 Task: Provide the standings of the 2023 Victory Lane Racing Xfinity Series for the track "Portland Int'l Raceway".
Action: Mouse moved to (205, 436)
Screenshot: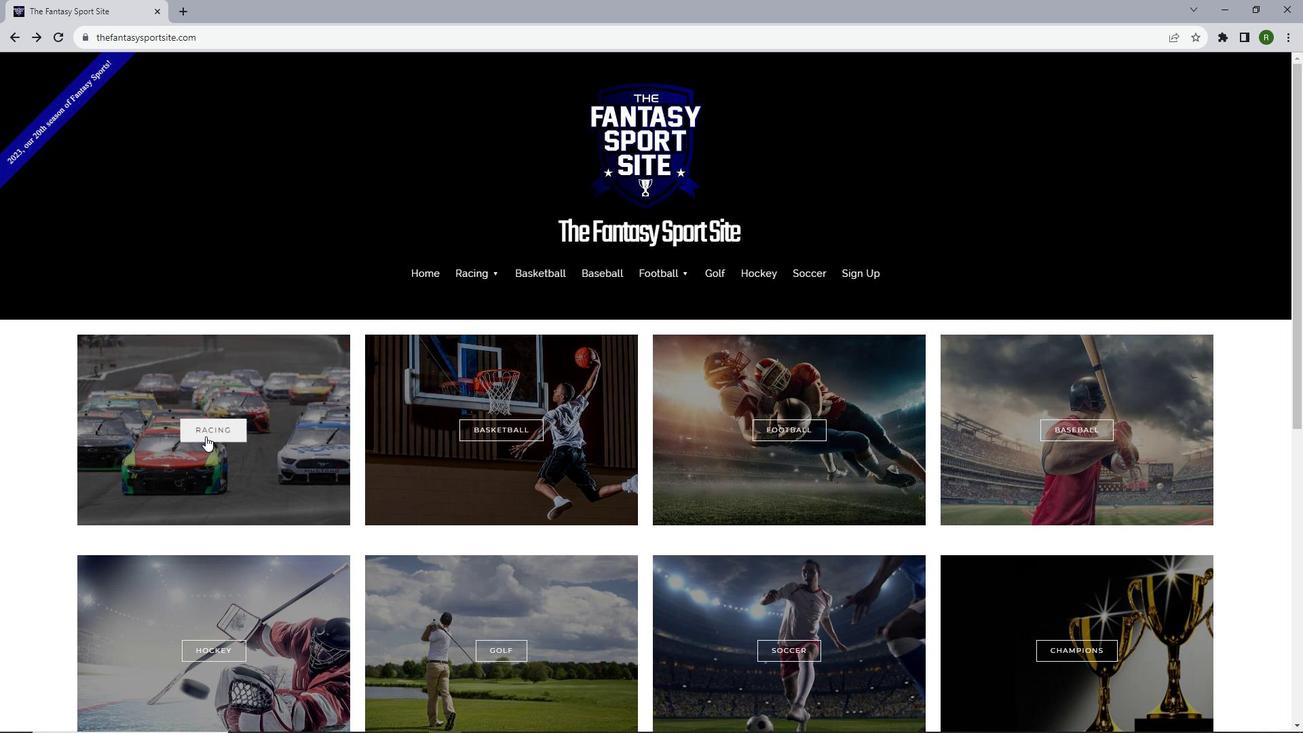 
Action: Mouse pressed left at (205, 436)
Screenshot: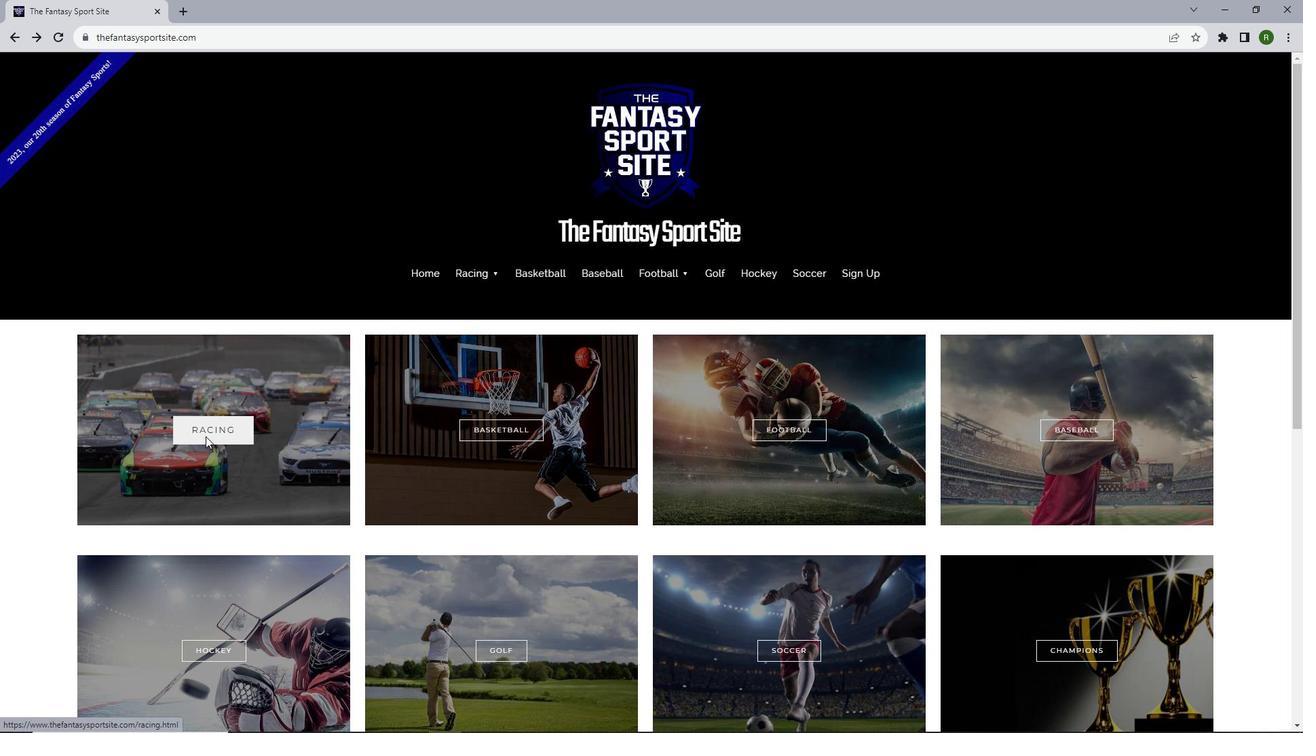 
Action: Mouse moved to (502, 501)
Screenshot: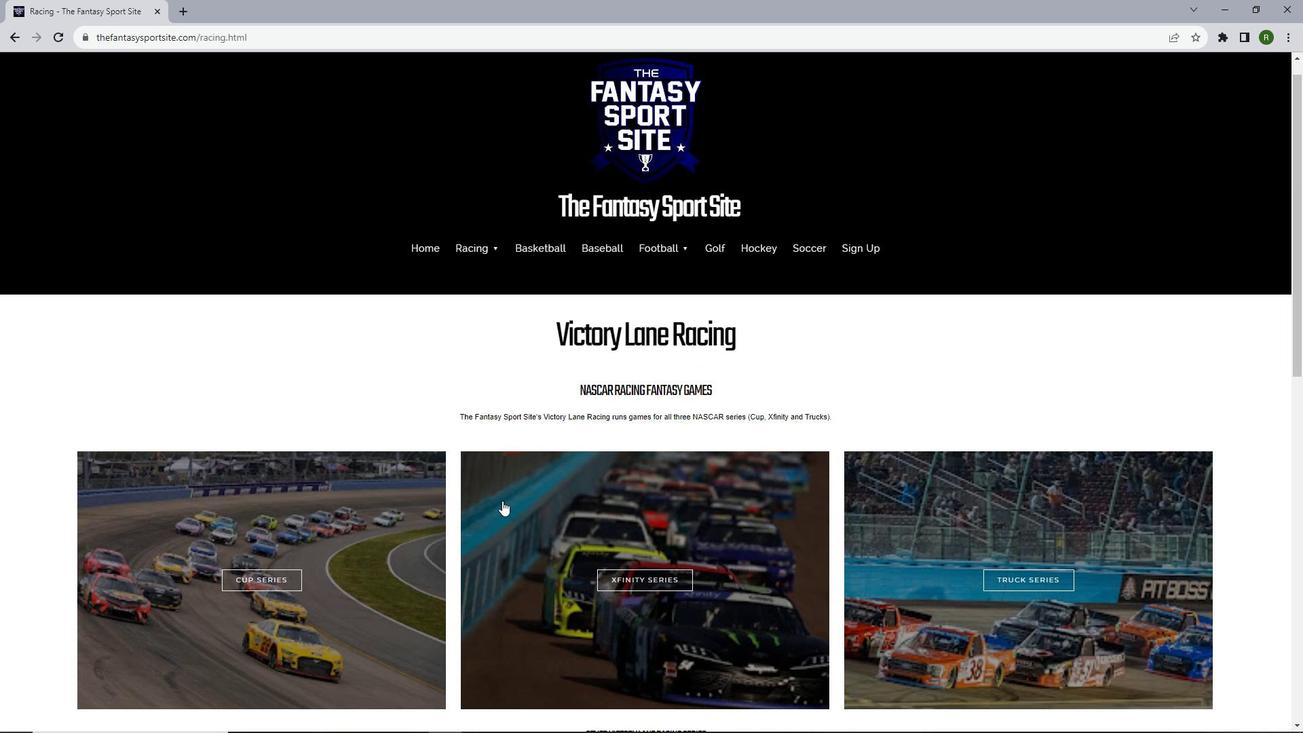 
Action: Mouse scrolled (502, 500) with delta (0, 0)
Screenshot: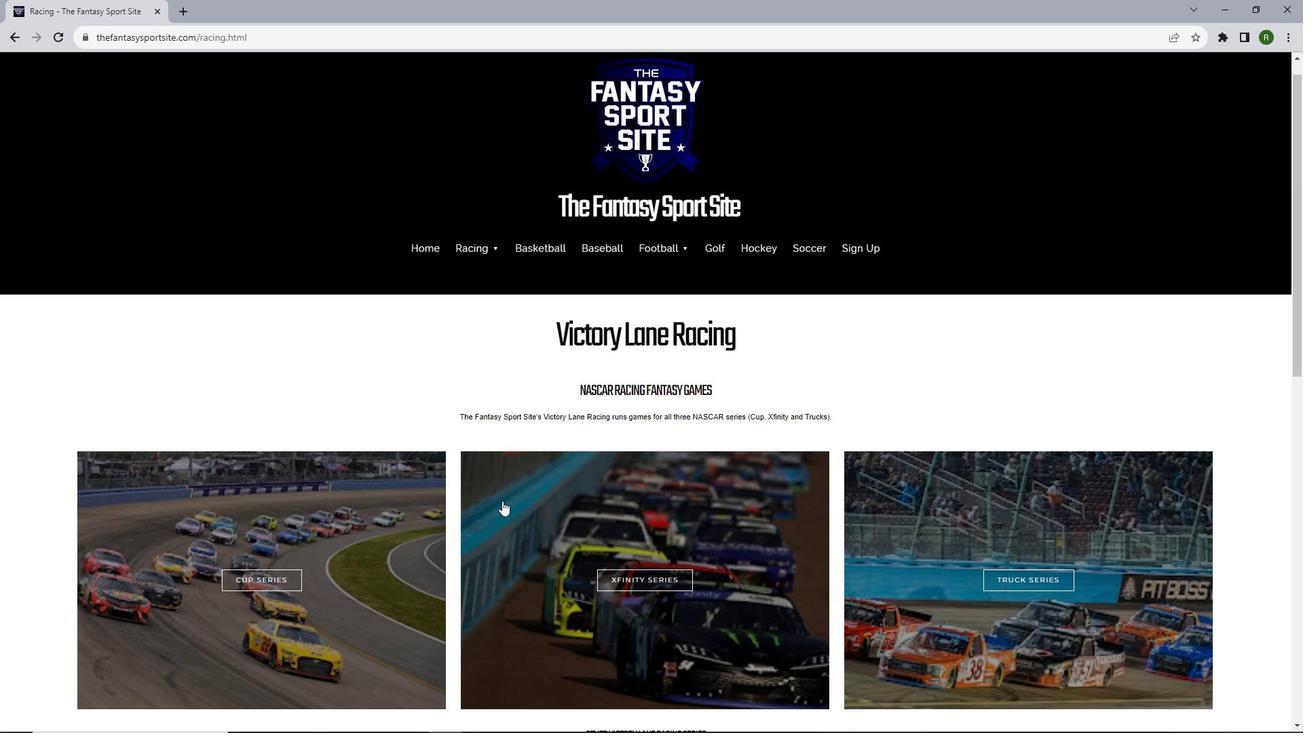
Action: Mouse scrolled (502, 500) with delta (0, 0)
Screenshot: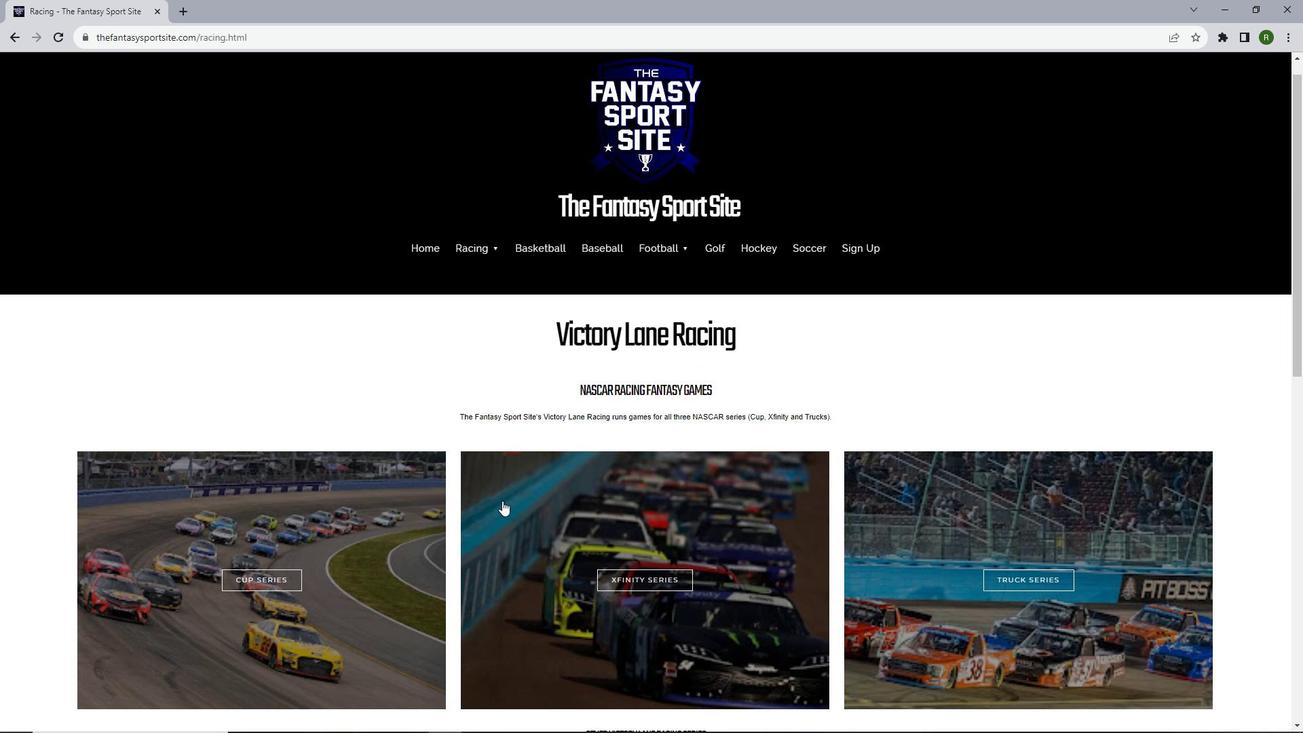 
Action: Mouse moved to (627, 473)
Screenshot: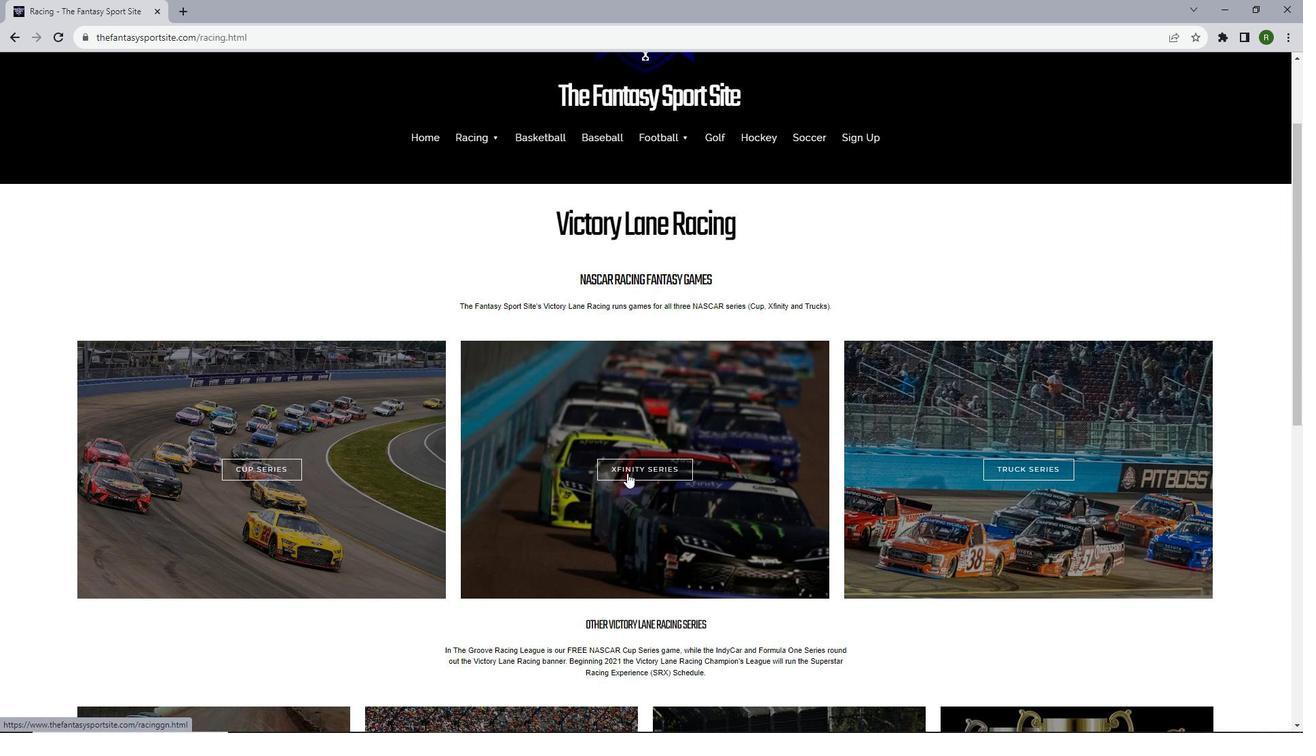 
Action: Mouse pressed left at (627, 473)
Screenshot: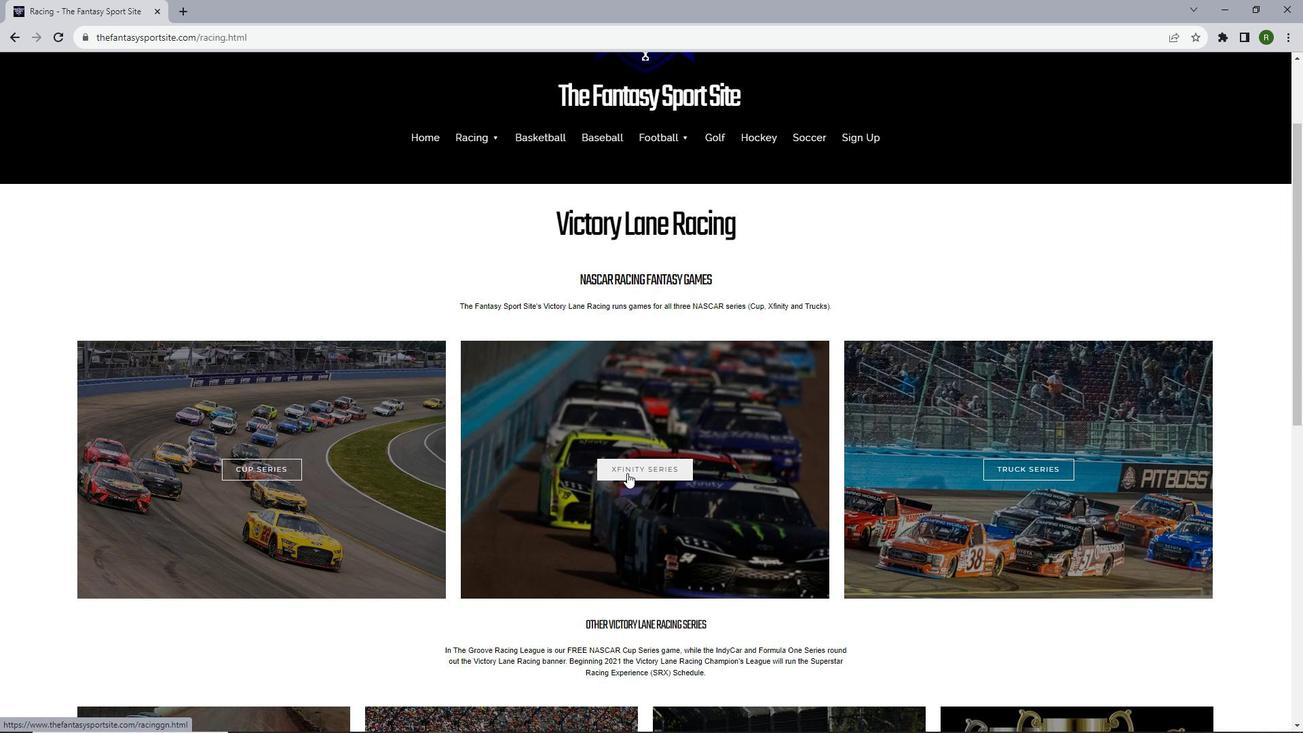
Action: Mouse moved to (607, 499)
Screenshot: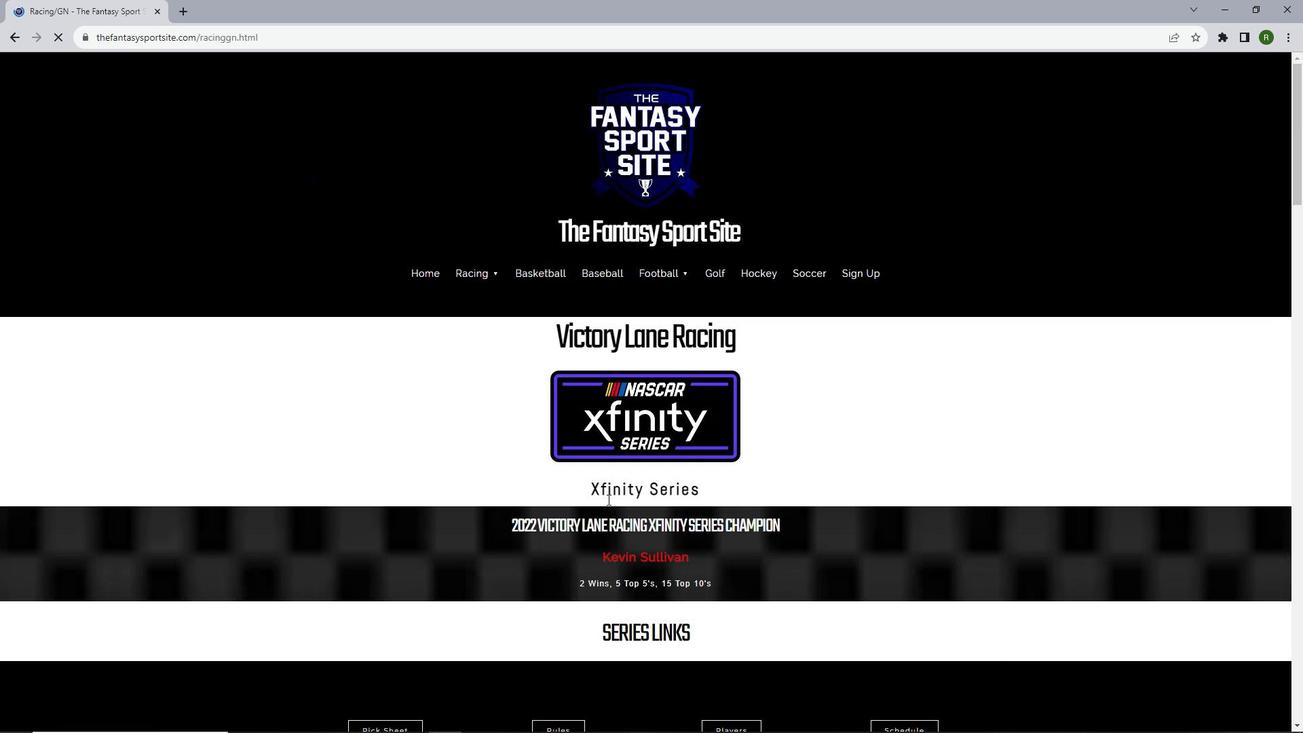 
Action: Mouse scrolled (607, 499) with delta (0, 0)
Screenshot: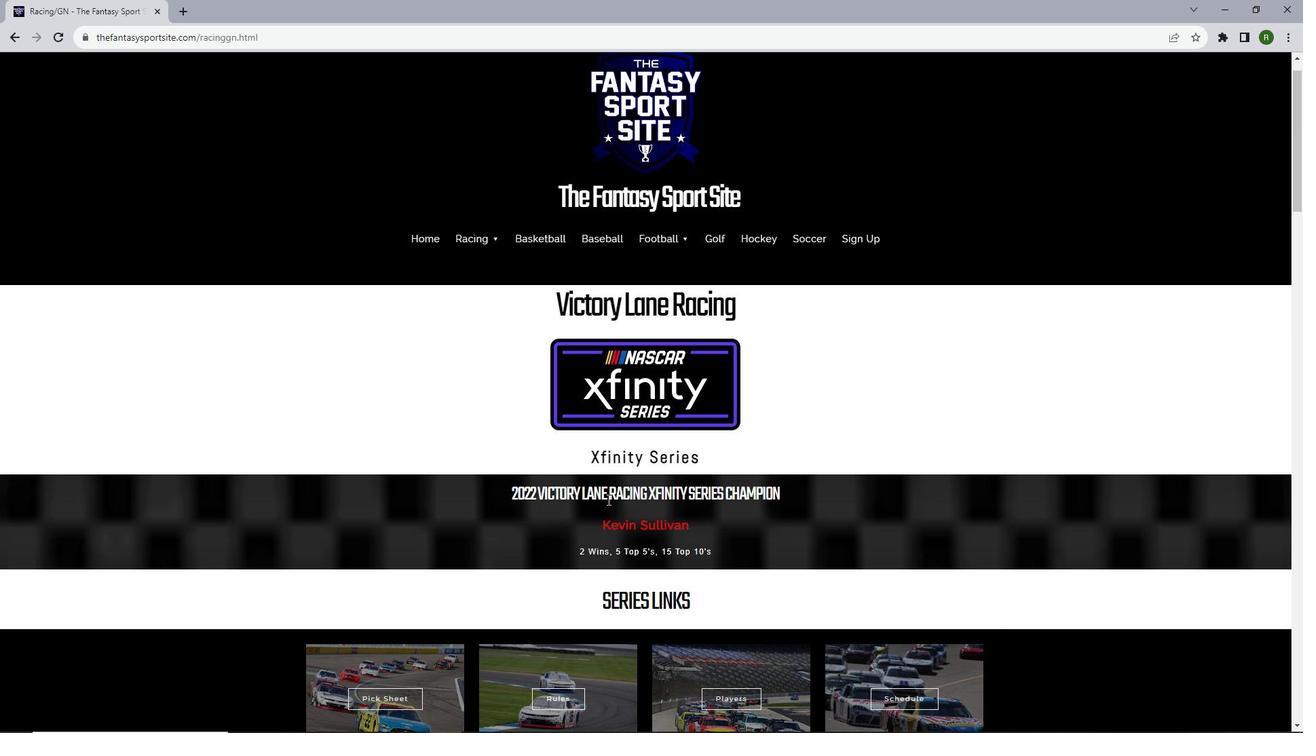 
Action: Mouse scrolled (607, 499) with delta (0, 0)
Screenshot: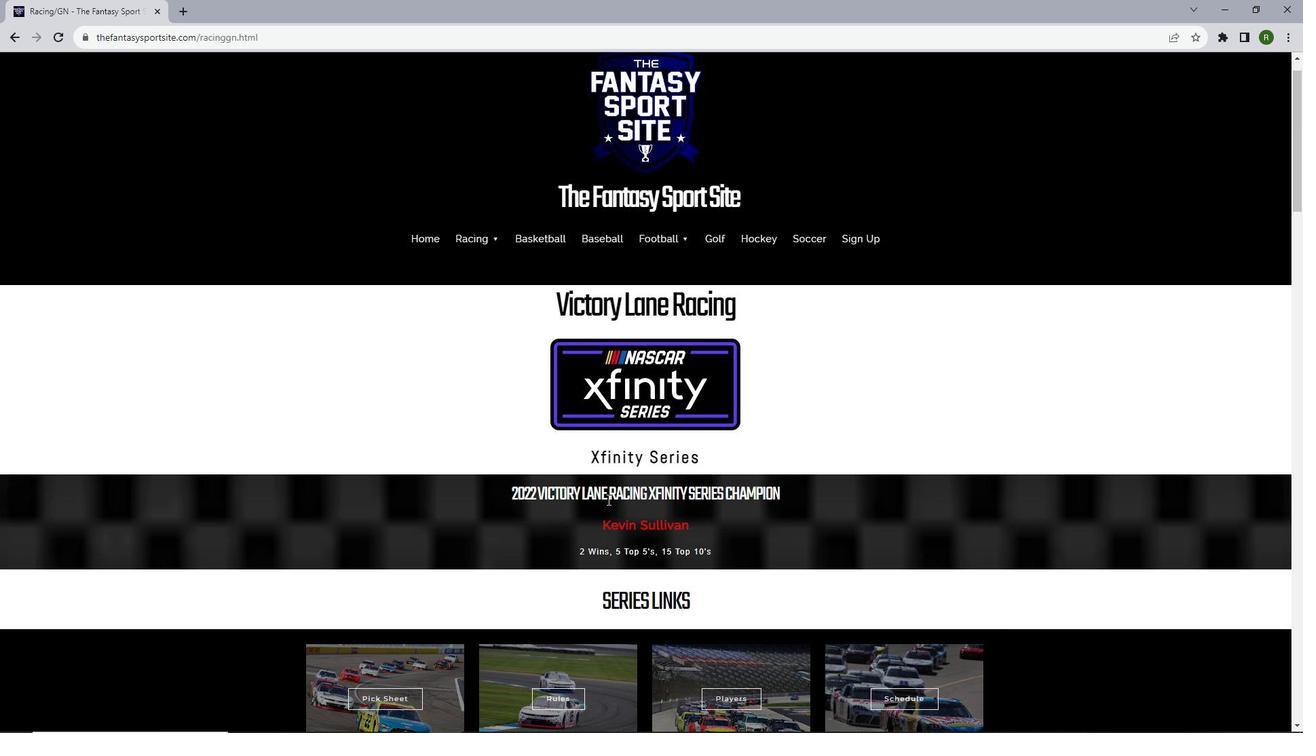 
Action: Mouse scrolled (607, 499) with delta (0, 0)
Screenshot: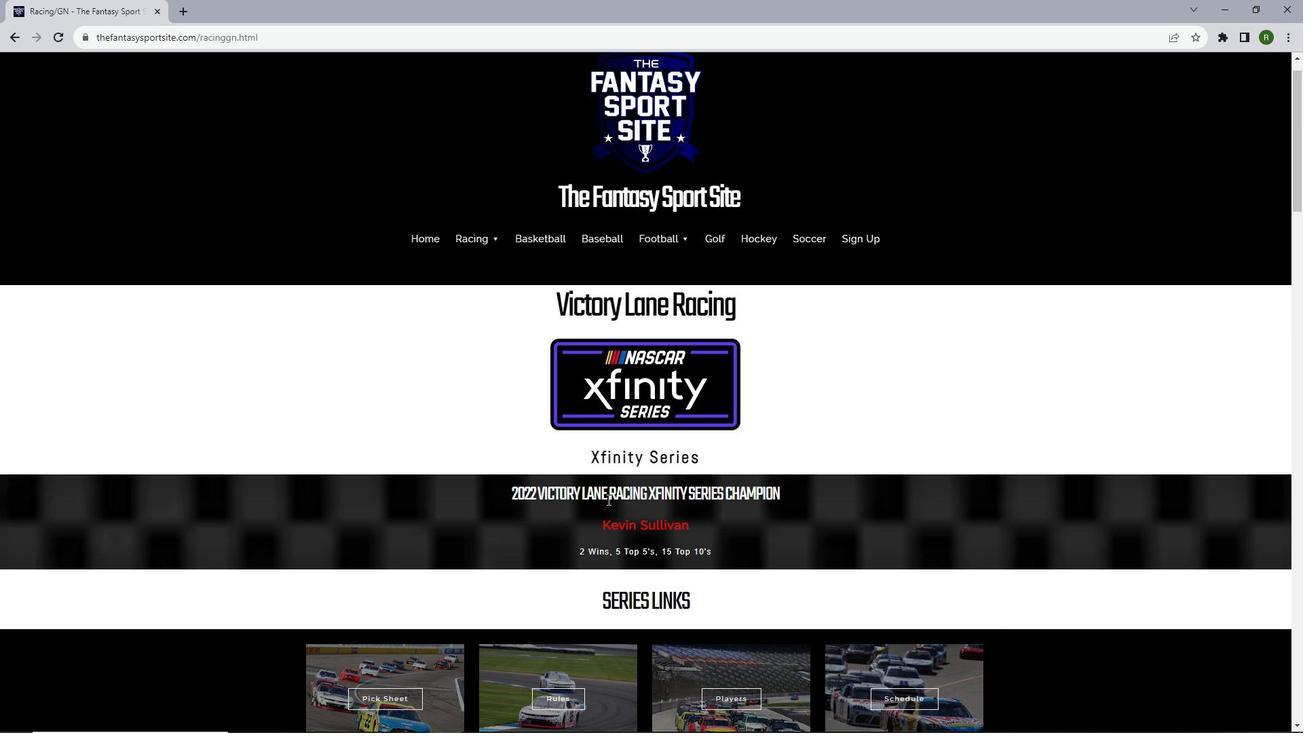 
Action: Mouse scrolled (607, 499) with delta (0, 0)
Screenshot: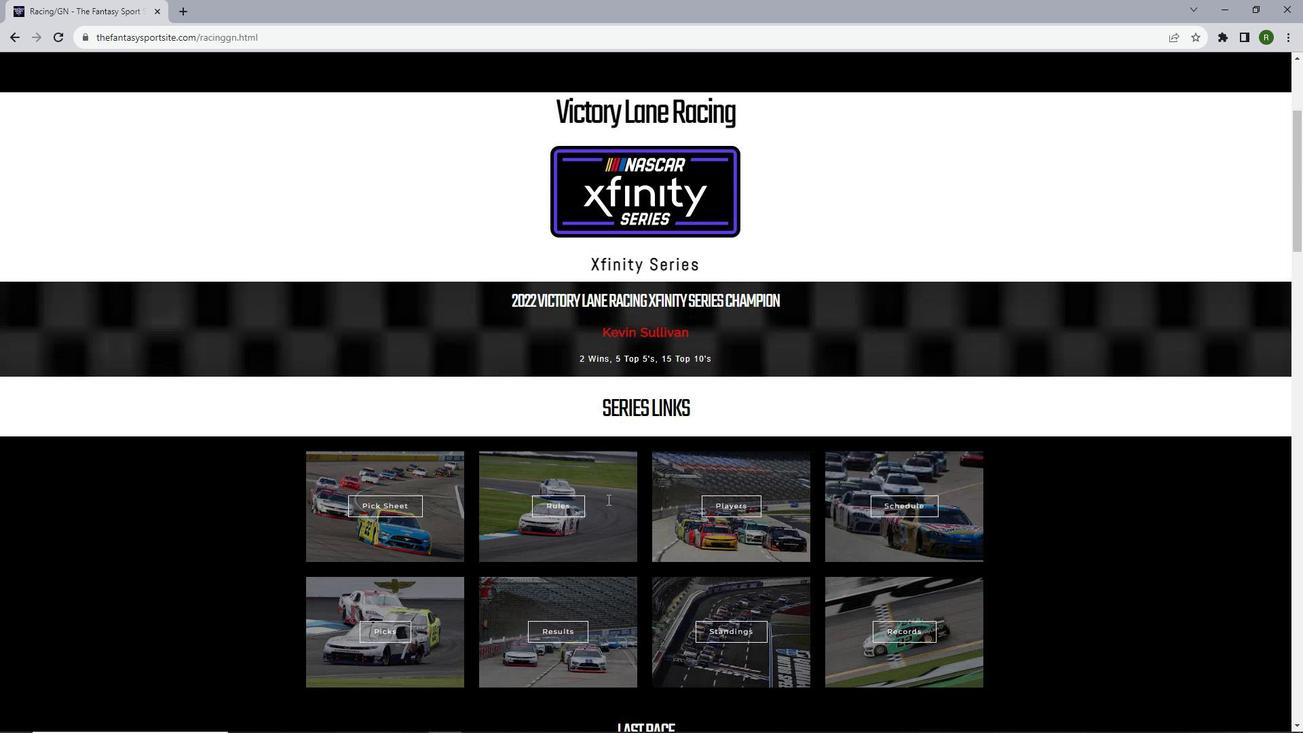 
Action: Mouse scrolled (607, 499) with delta (0, 0)
Screenshot: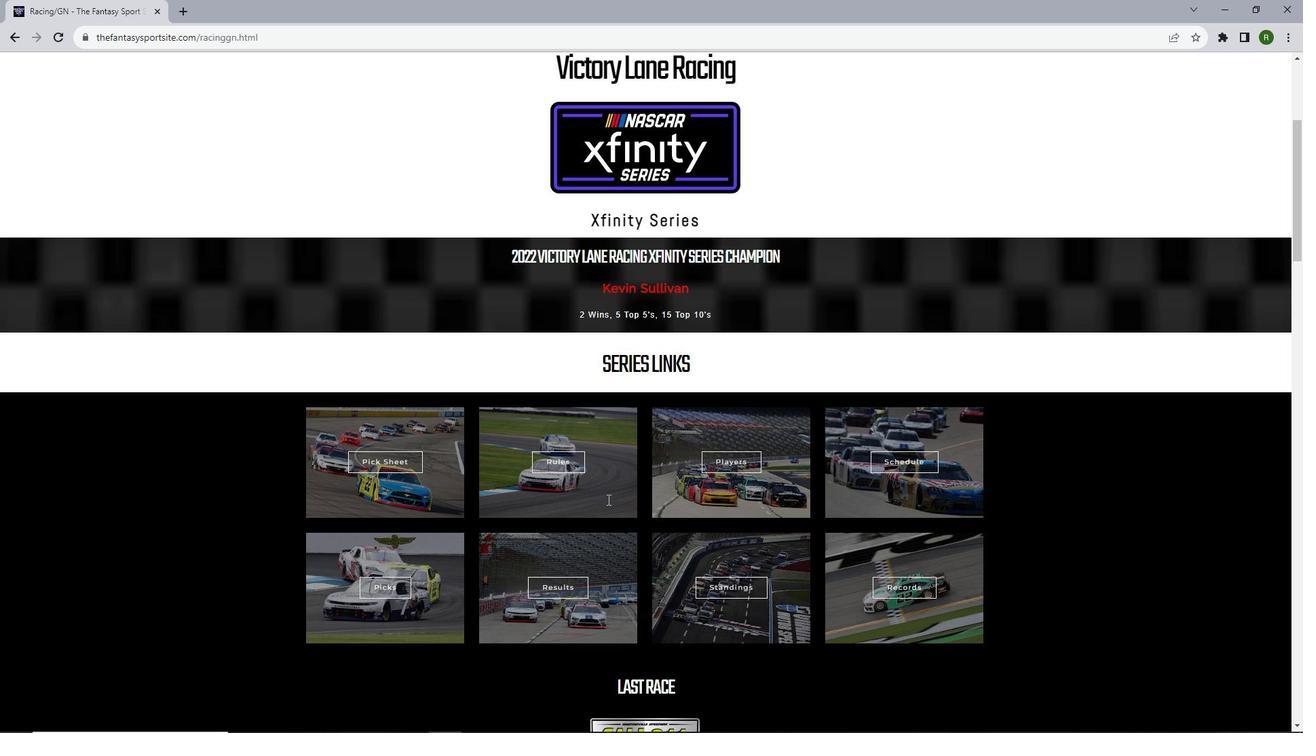 
Action: Mouse scrolled (607, 499) with delta (0, 0)
Screenshot: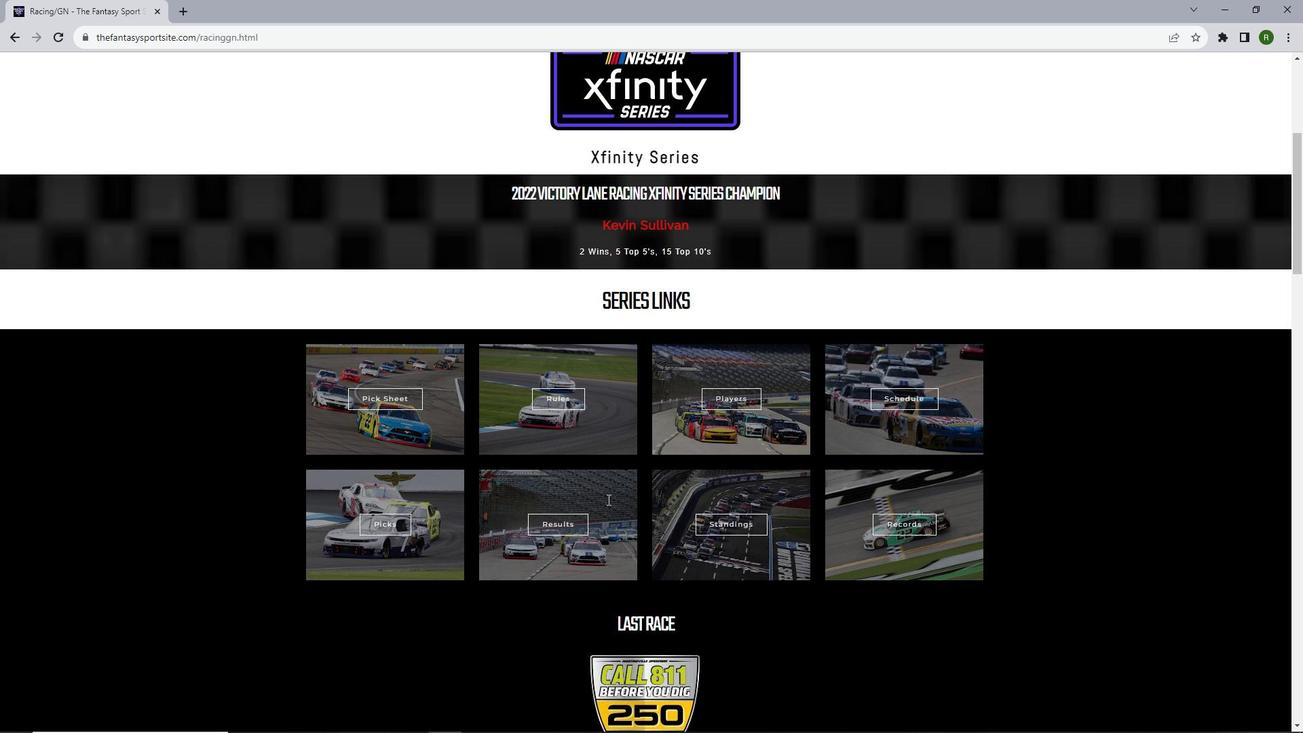 
Action: Mouse moved to (712, 449)
Screenshot: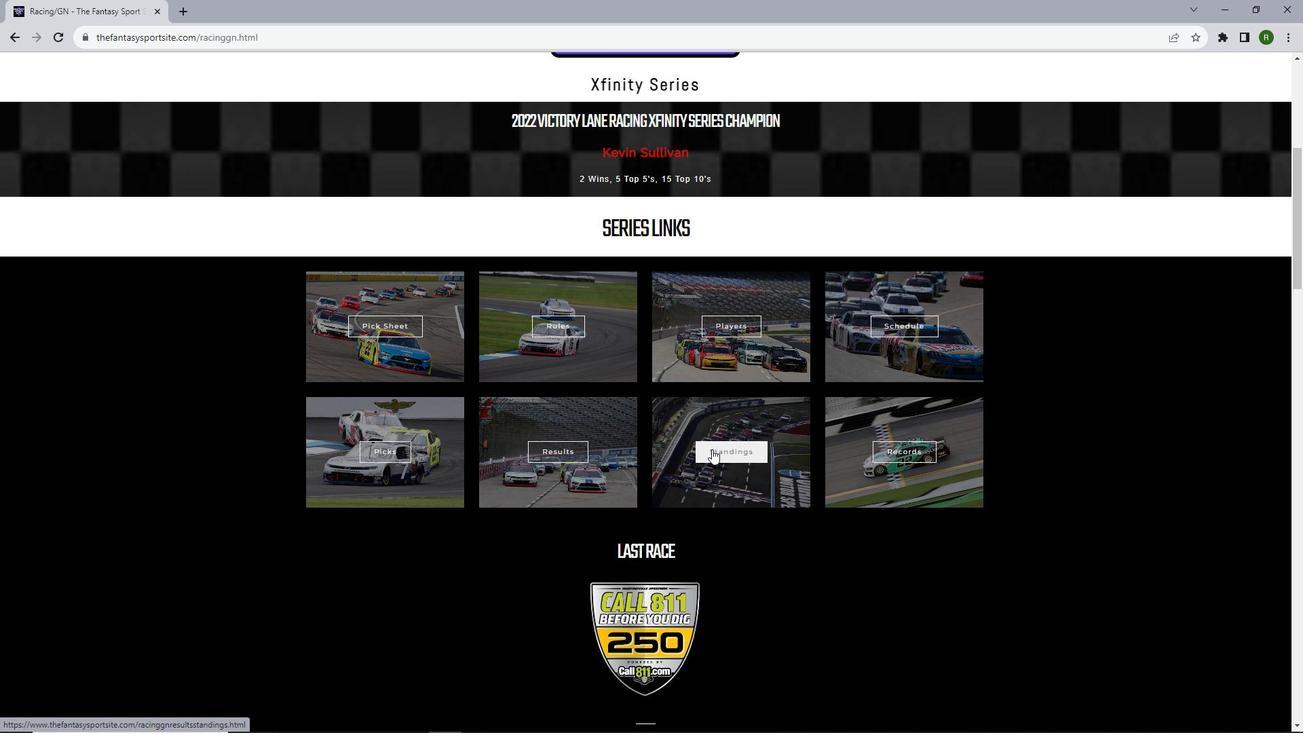 
Action: Mouse pressed left at (712, 449)
Screenshot: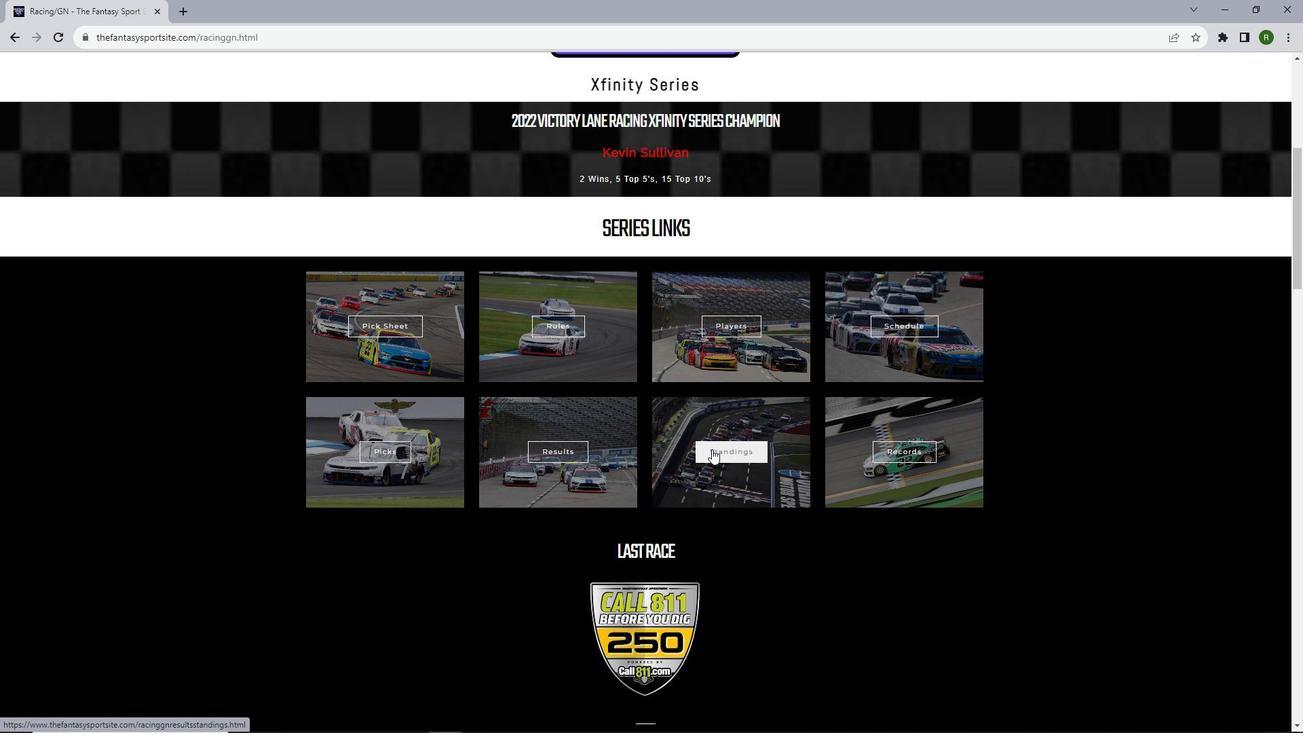
Action: Mouse moved to (713, 449)
Screenshot: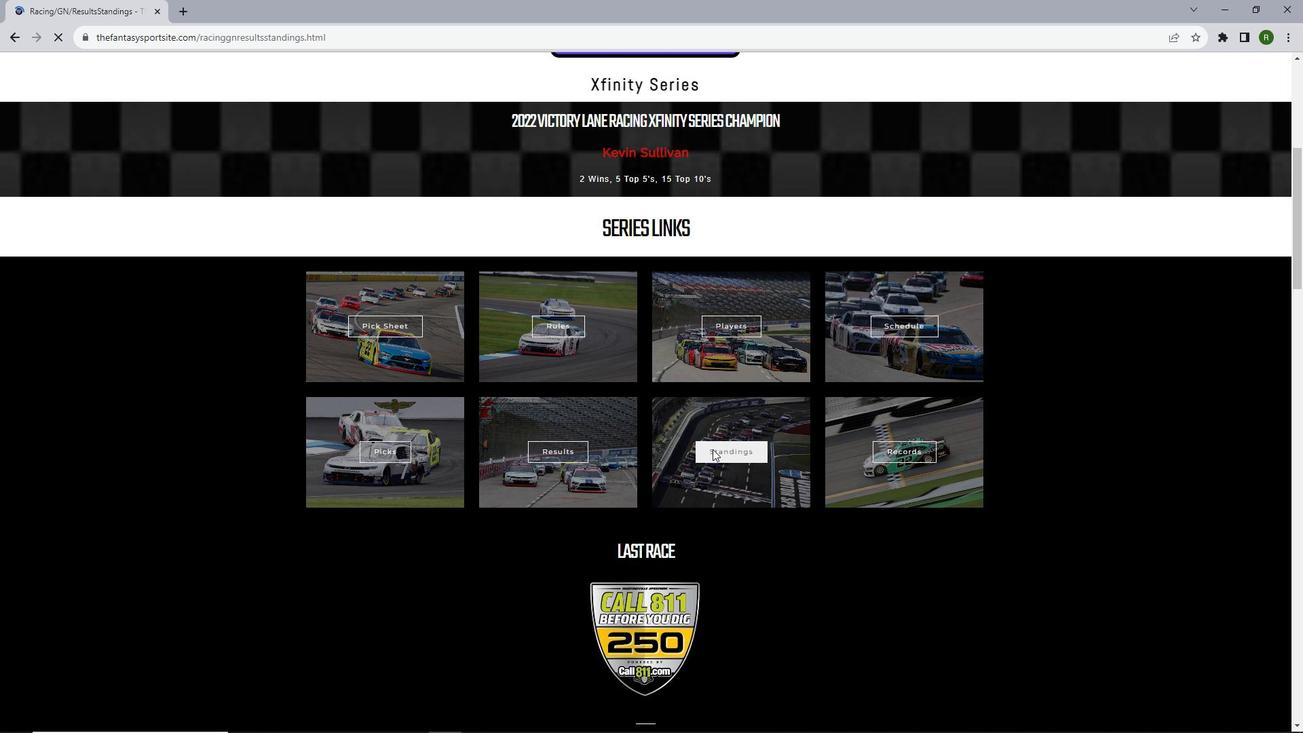 
Action: Mouse scrolled (713, 448) with delta (0, 0)
Screenshot: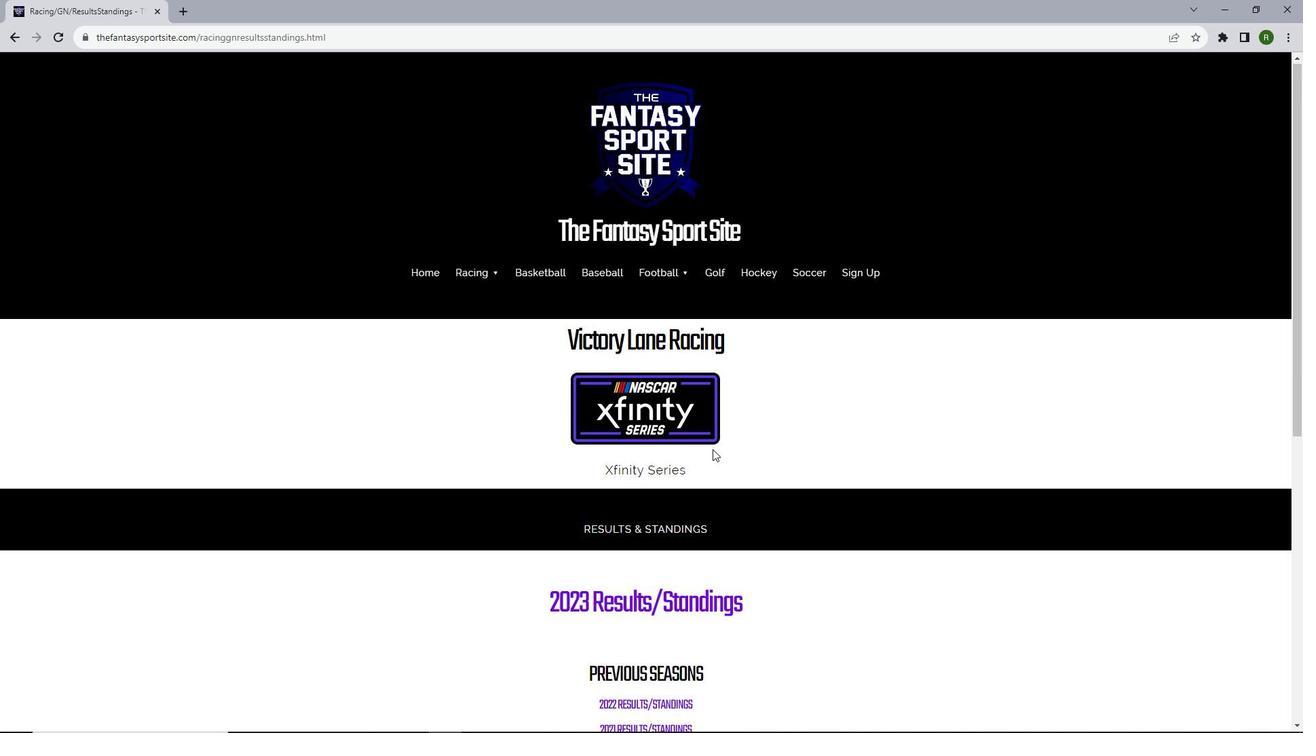 
Action: Mouse scrolled (713, 448) with delta (0, 0)
Screenshot: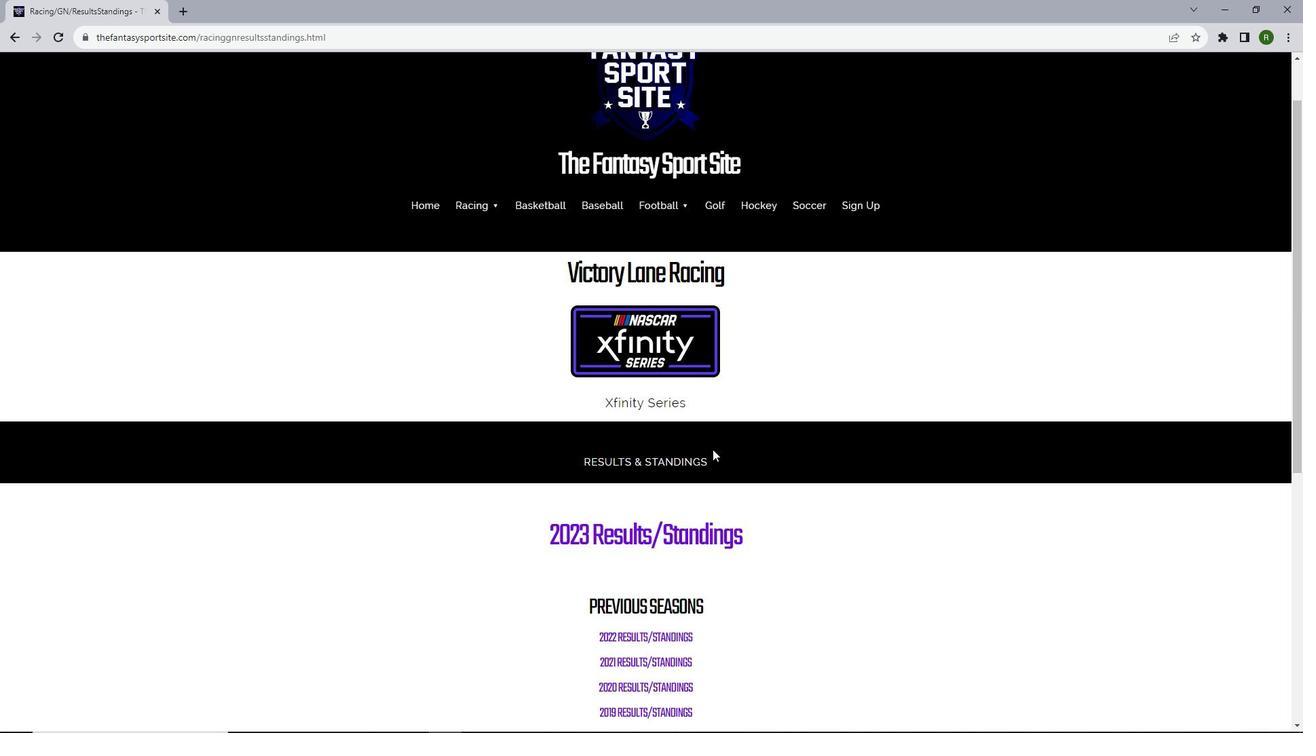 
Action: Mouse scrolled (713, 448) with delta (0, 0)
Screenshot: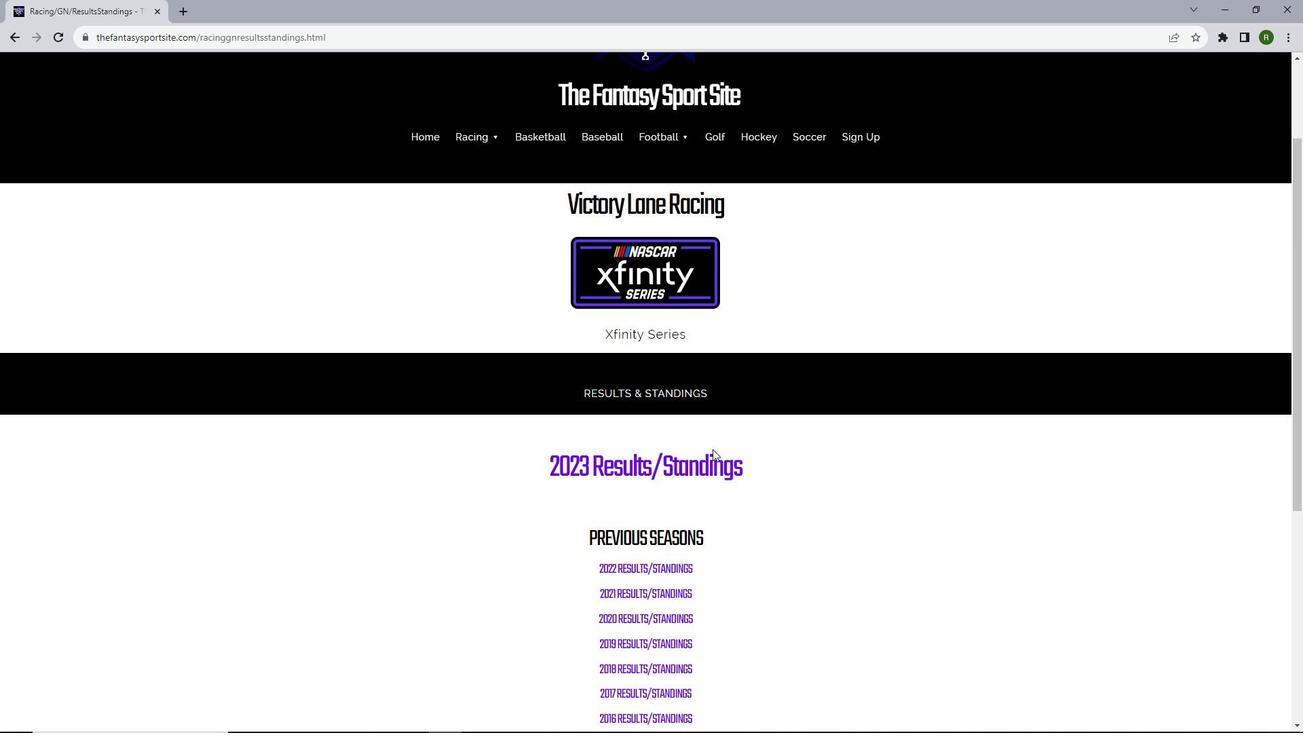 
Action: Mouse moved to (668, 442)
Screenshot: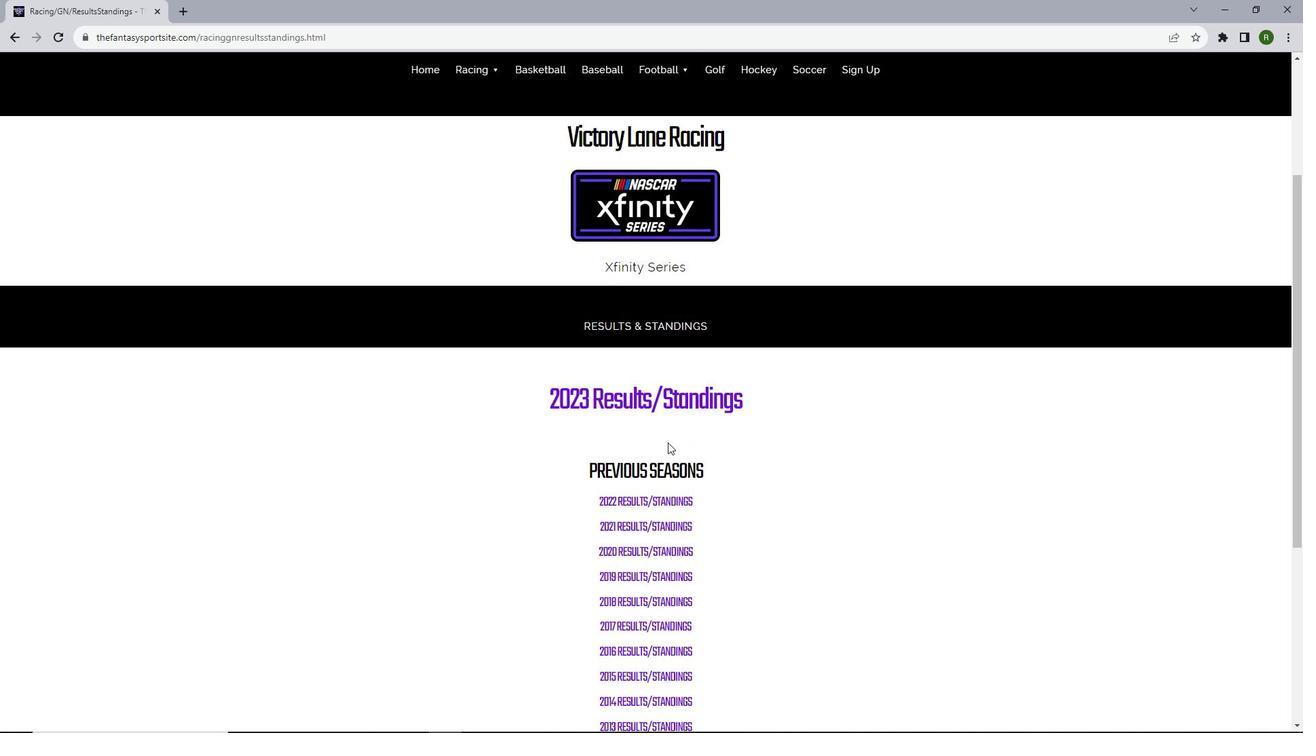 
Action: Mouse scrolled (668, 442) with delta (0, 0)
Screenshot: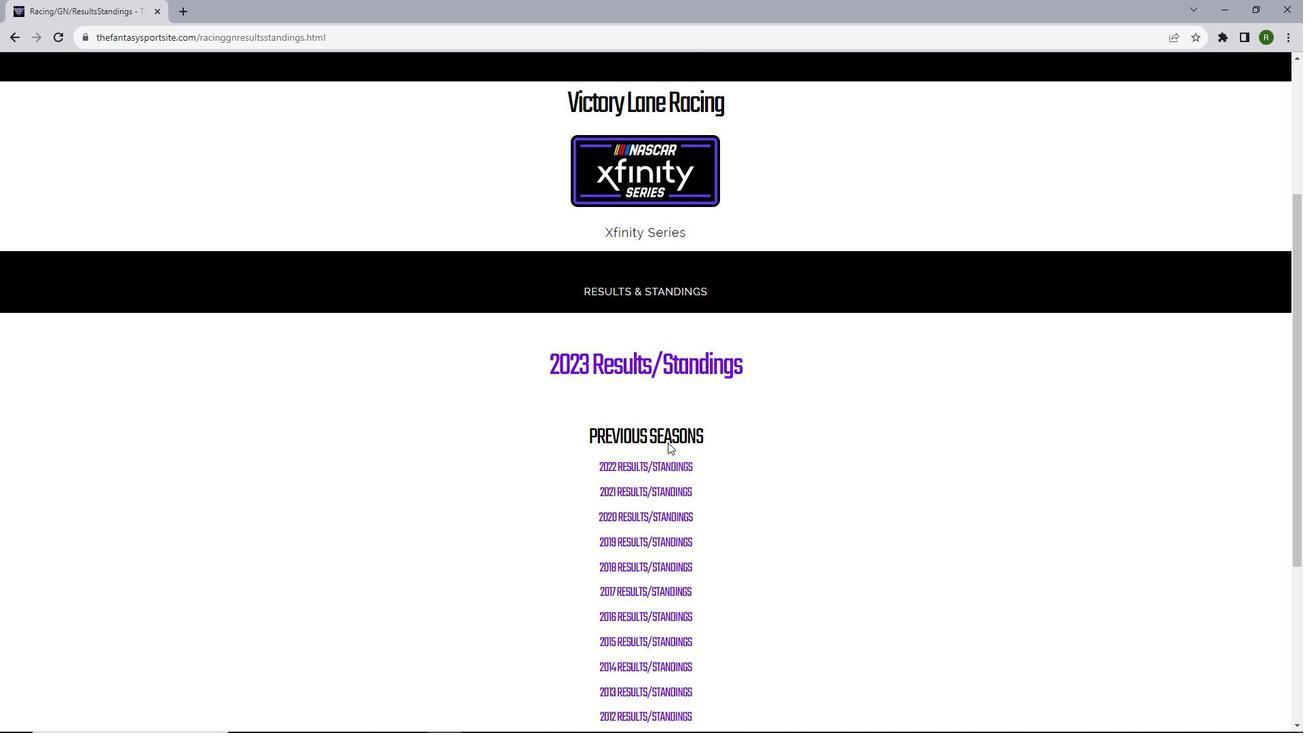 
Action: Mouse moved to (567, 334)
Screenshot: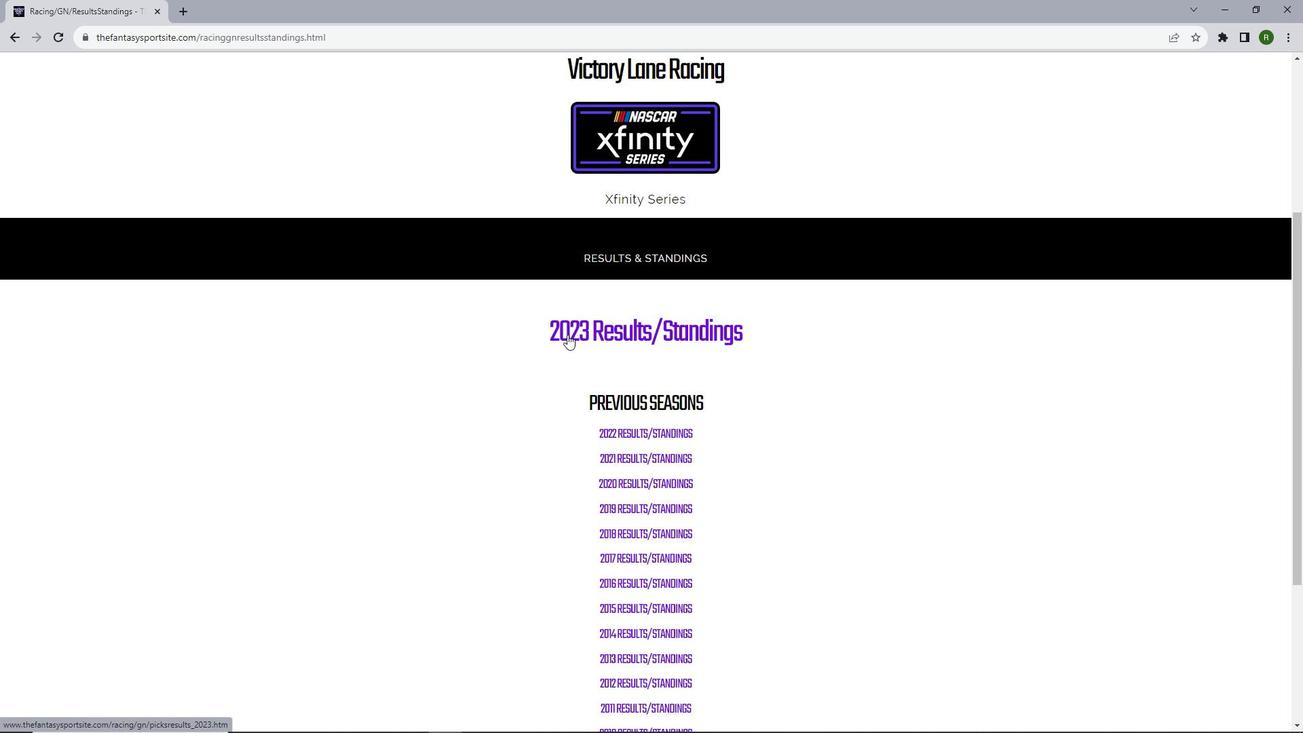 
Action: Mouse pressed left at (567, 334)
Screenshot: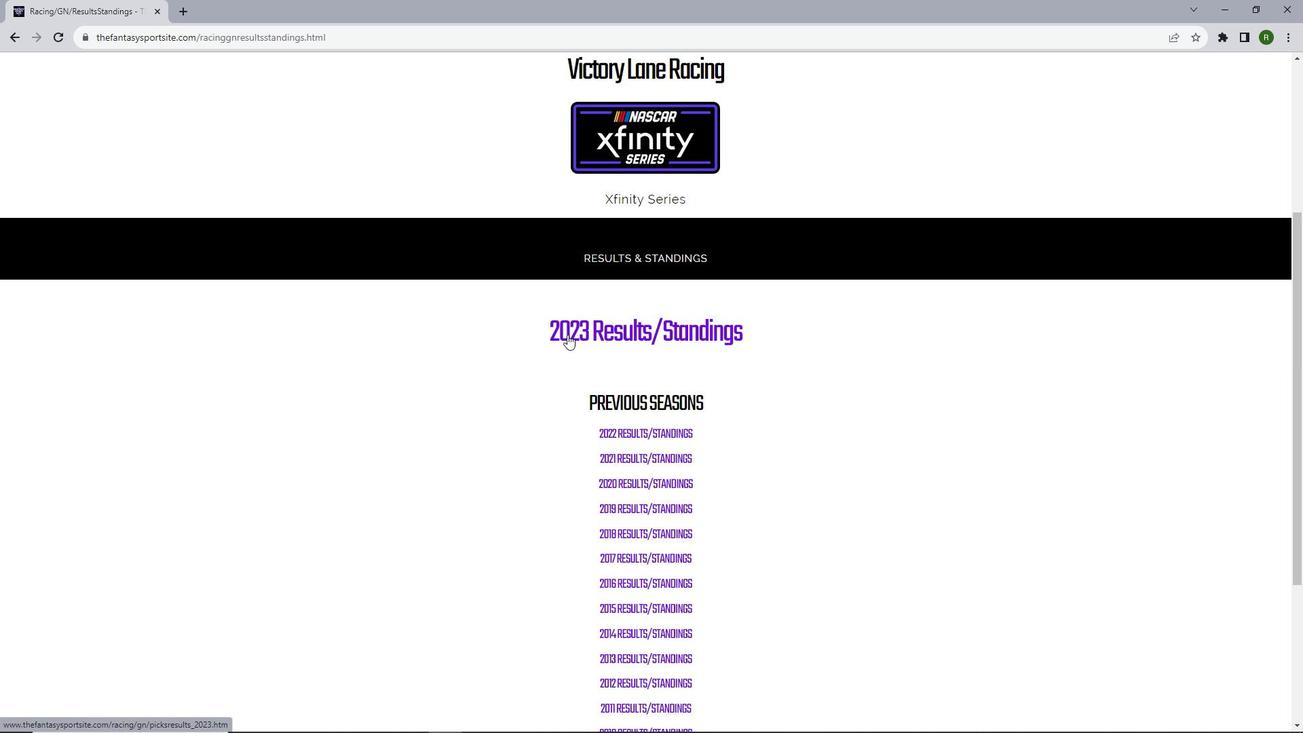 
Action: Mouse moved to (608, 186)
Screenshot: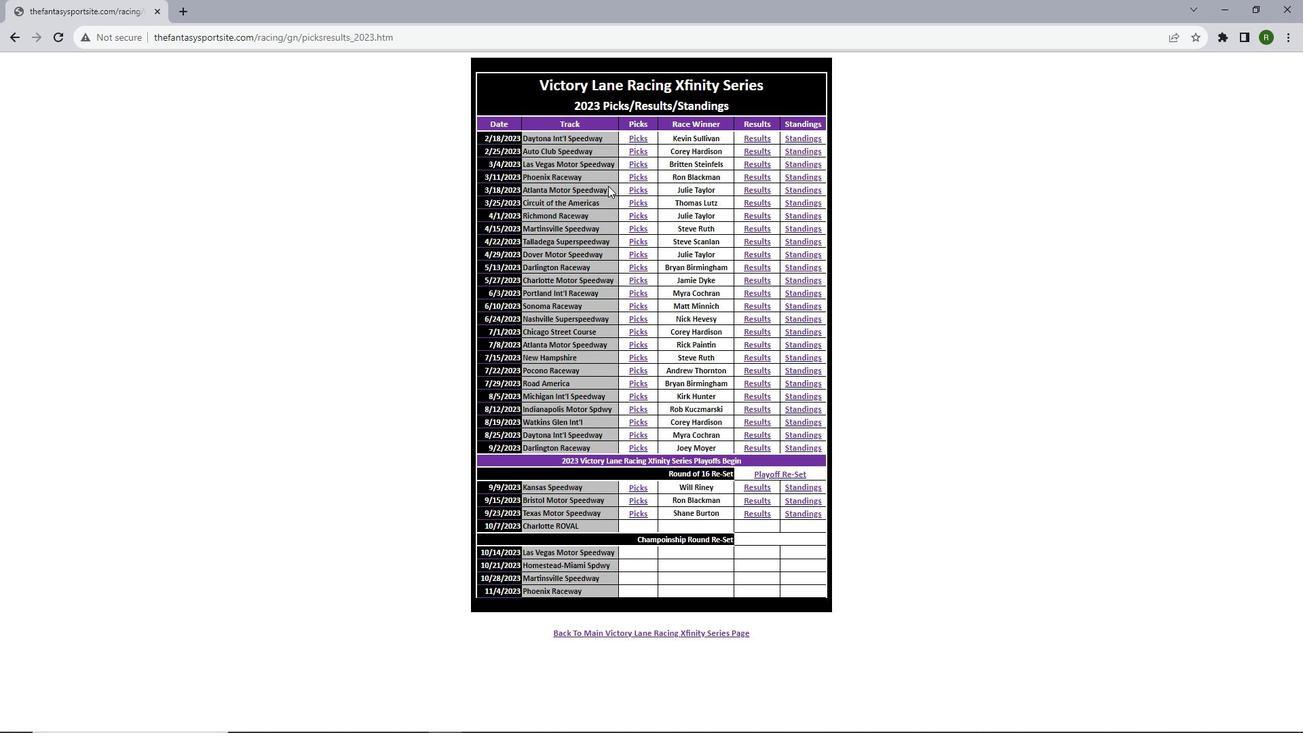 
Action: Mouse scrolled (608, 185) with delta (0, 0)
Screenshot: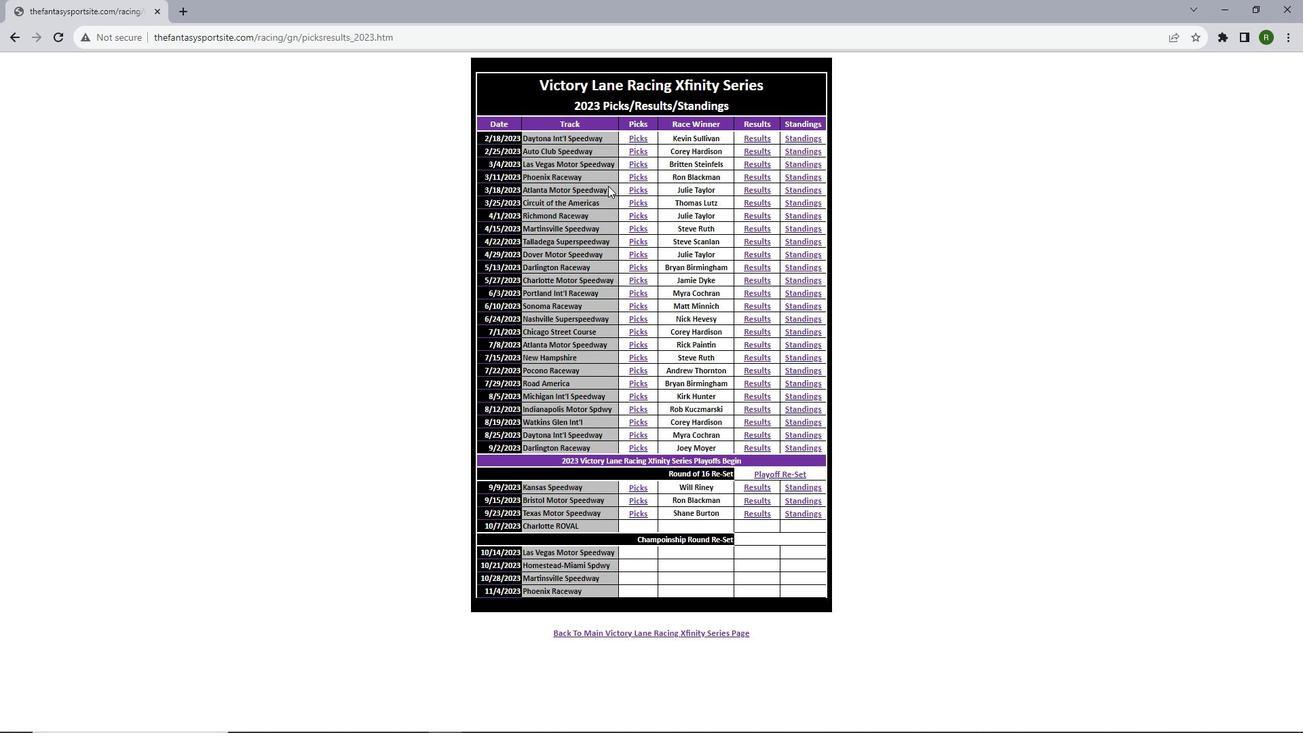 
Action: Mouse moved to (789, 292)
Screenshot: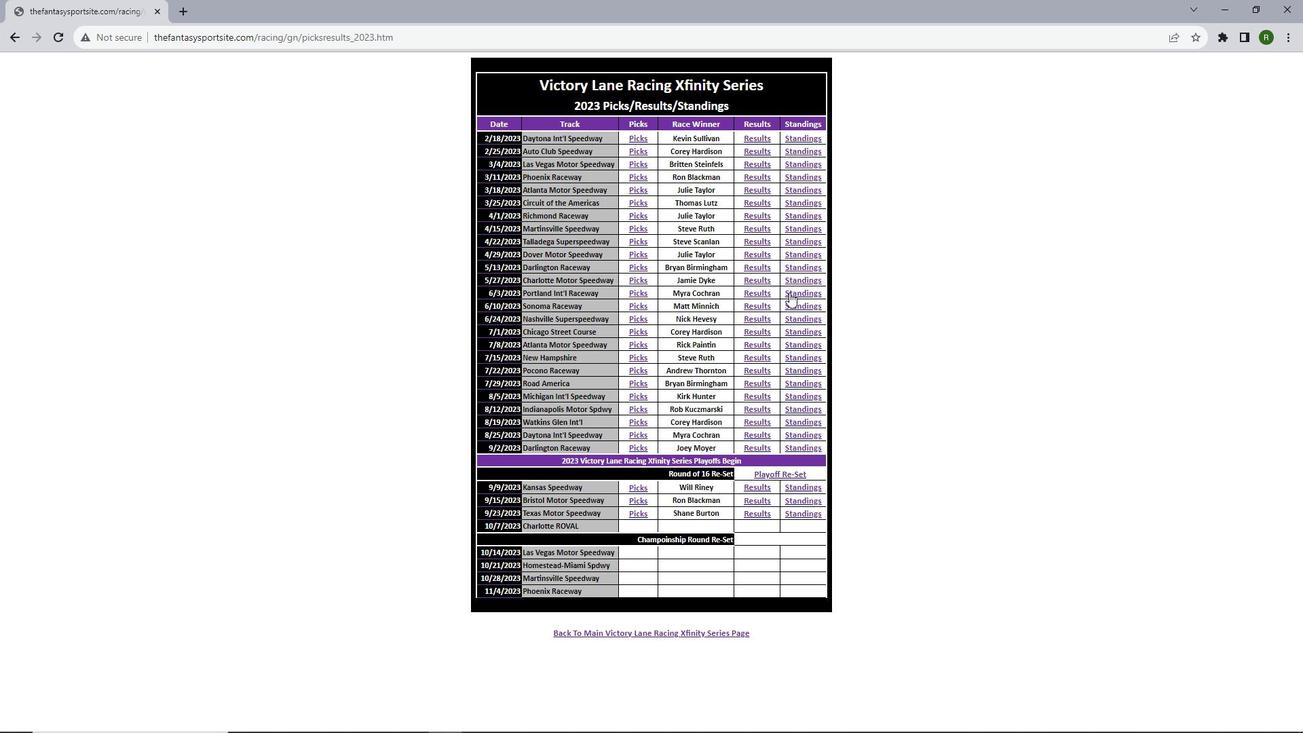 
Action: Mouse pressed left at (789, 292)
Screenshot: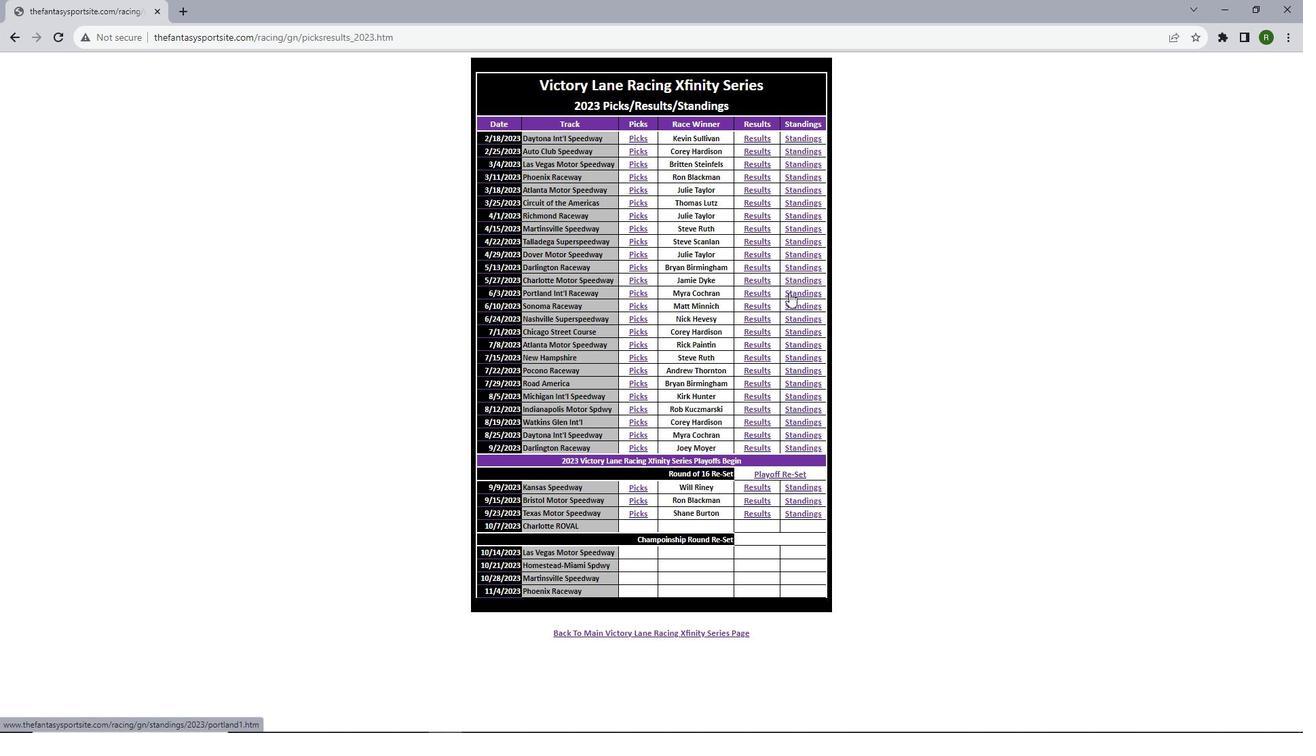 
Action: Mouse moved to (699, 277)
Screenshot: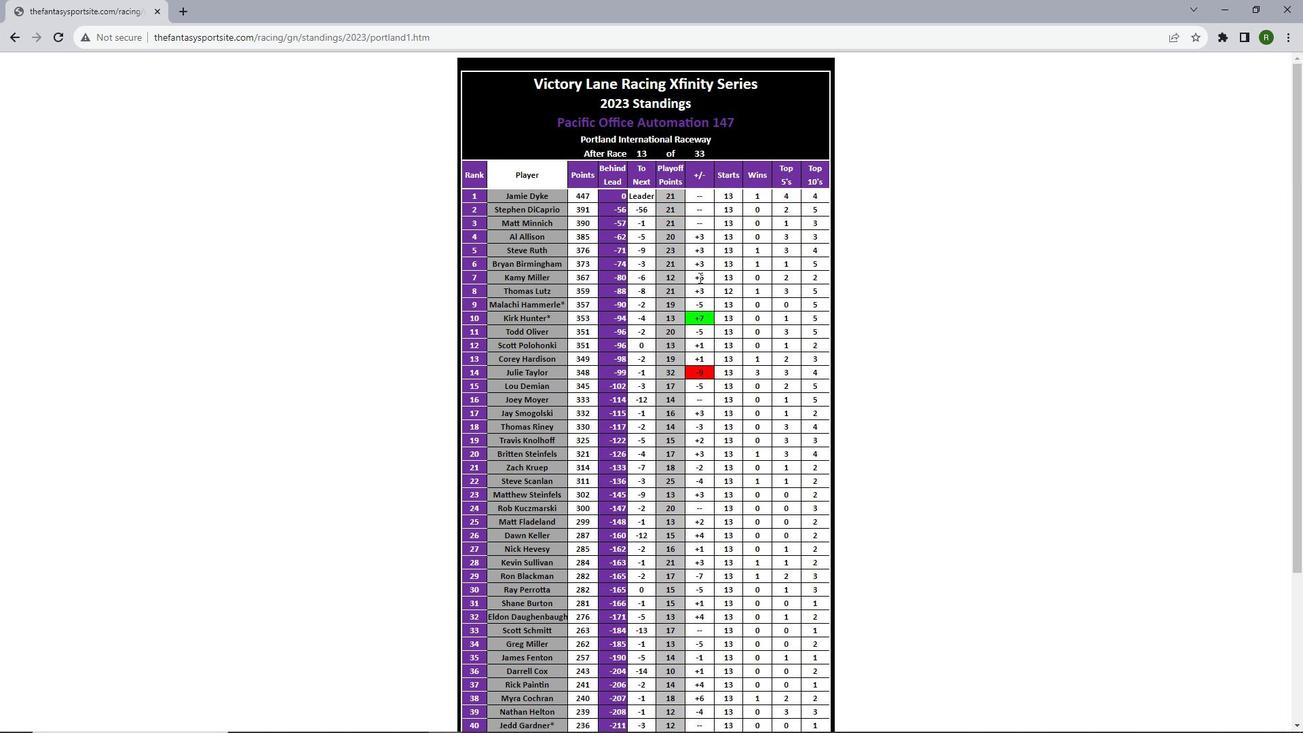 
Action: Mouse scrolled (699, 277) with delta (0, 0)
Screenshot: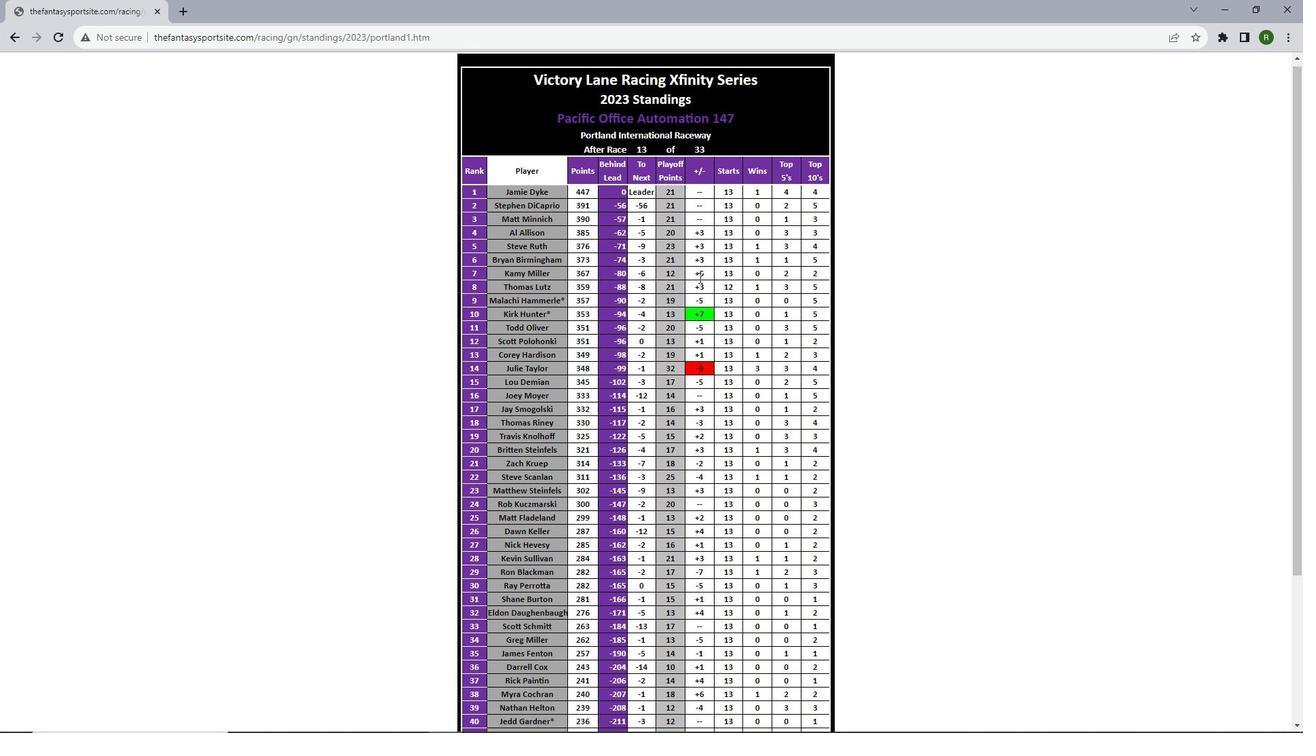 
Action: Mouse scrolled (699, 277) with delta (0, 0)
Screenshot: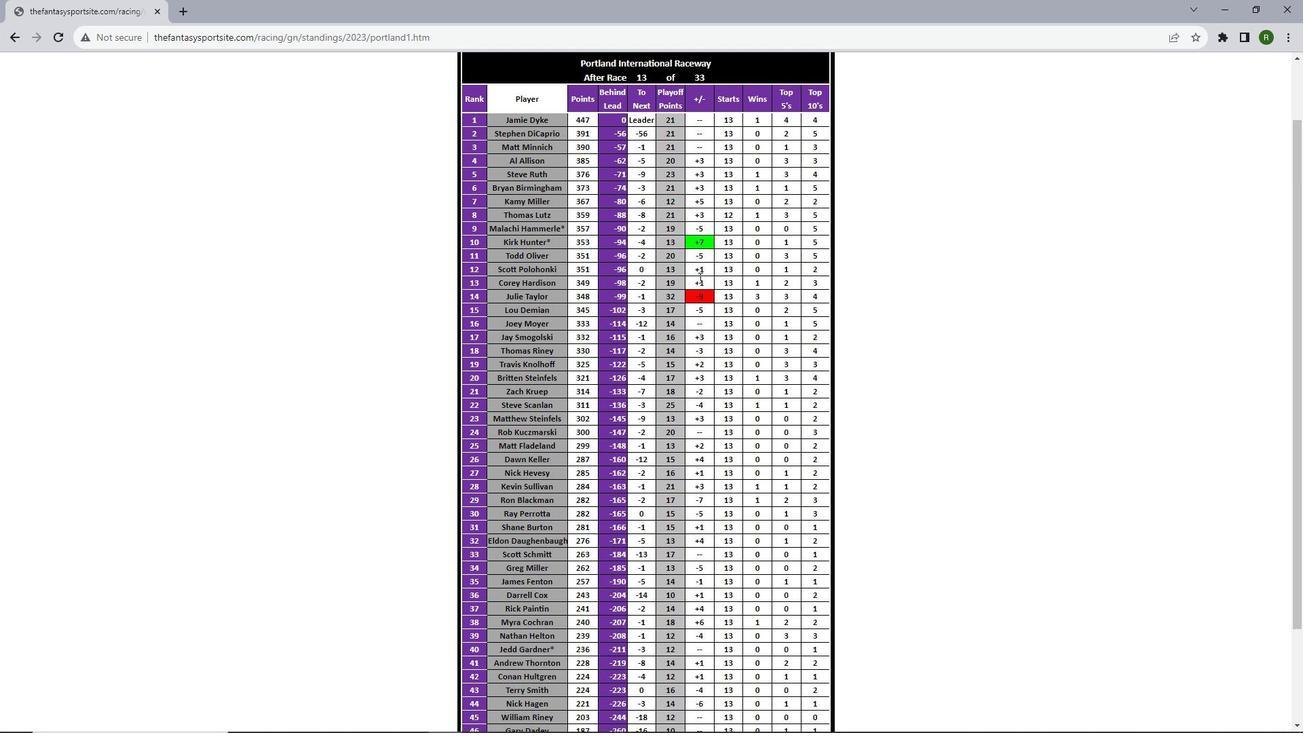 
Action: Mouse scrolled (699, 277) with delta (0, 0)
Screenshot: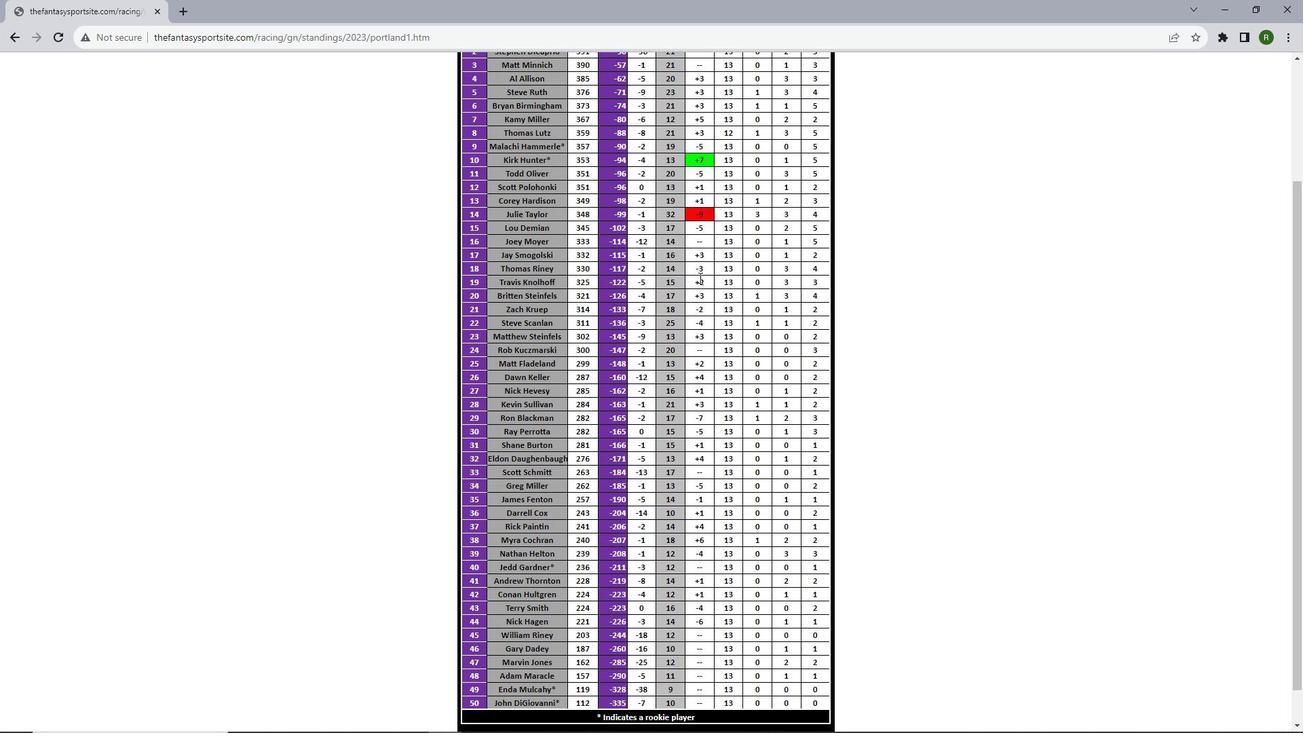 
Action: Mouse scrolled (699, 277) with delta (0, 0)
Screenshot: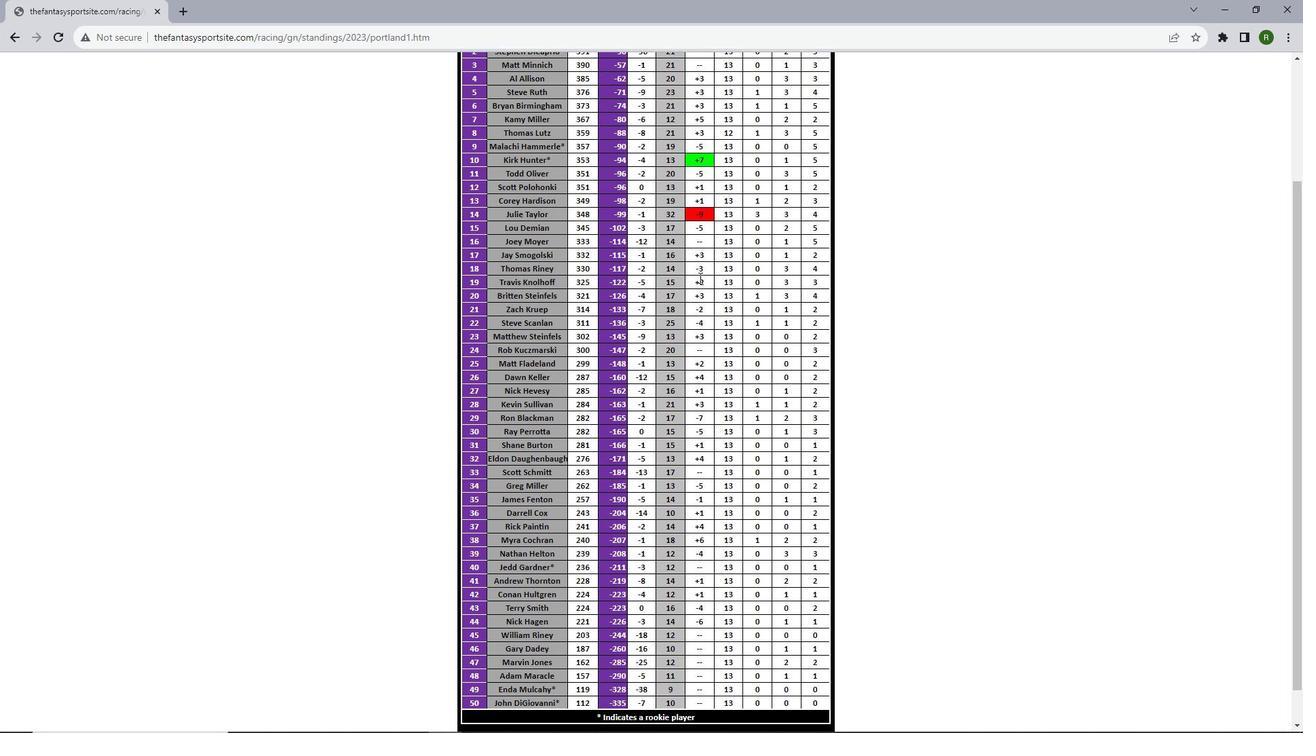 
Action: Mouse scrolled (699, 277) with delta (0, 0)
Screenshot: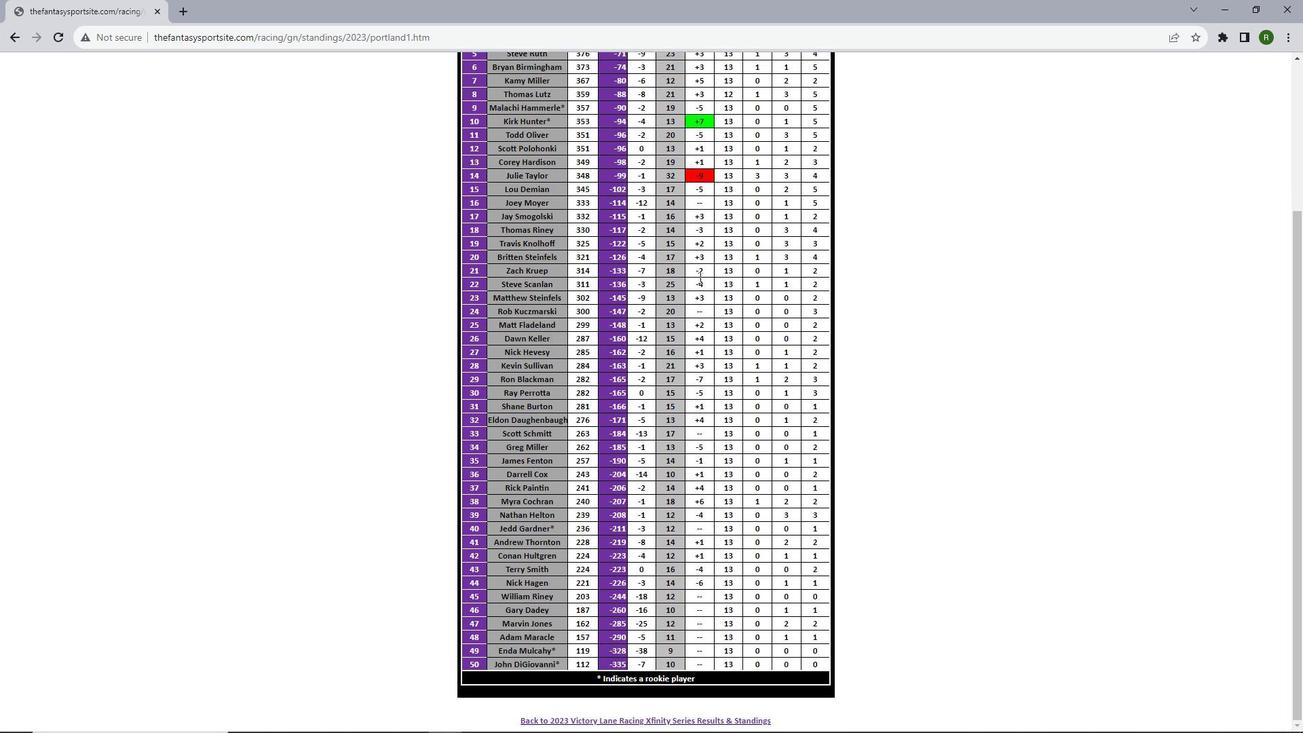 
Action: Mouse scrolled (699, 277) with delta (0, 0)
Screenshot: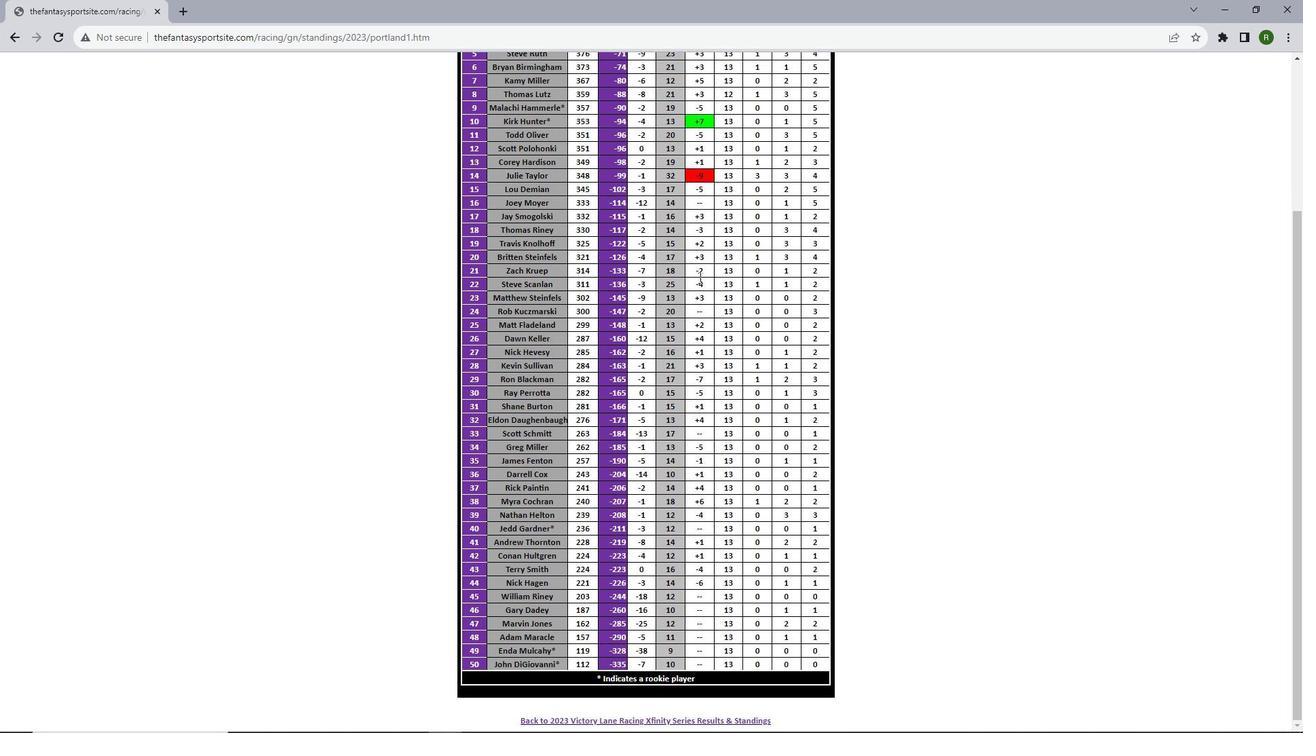 
Action: Mouse scrolled (699, 277) with delta (0, 0)
Screenshot: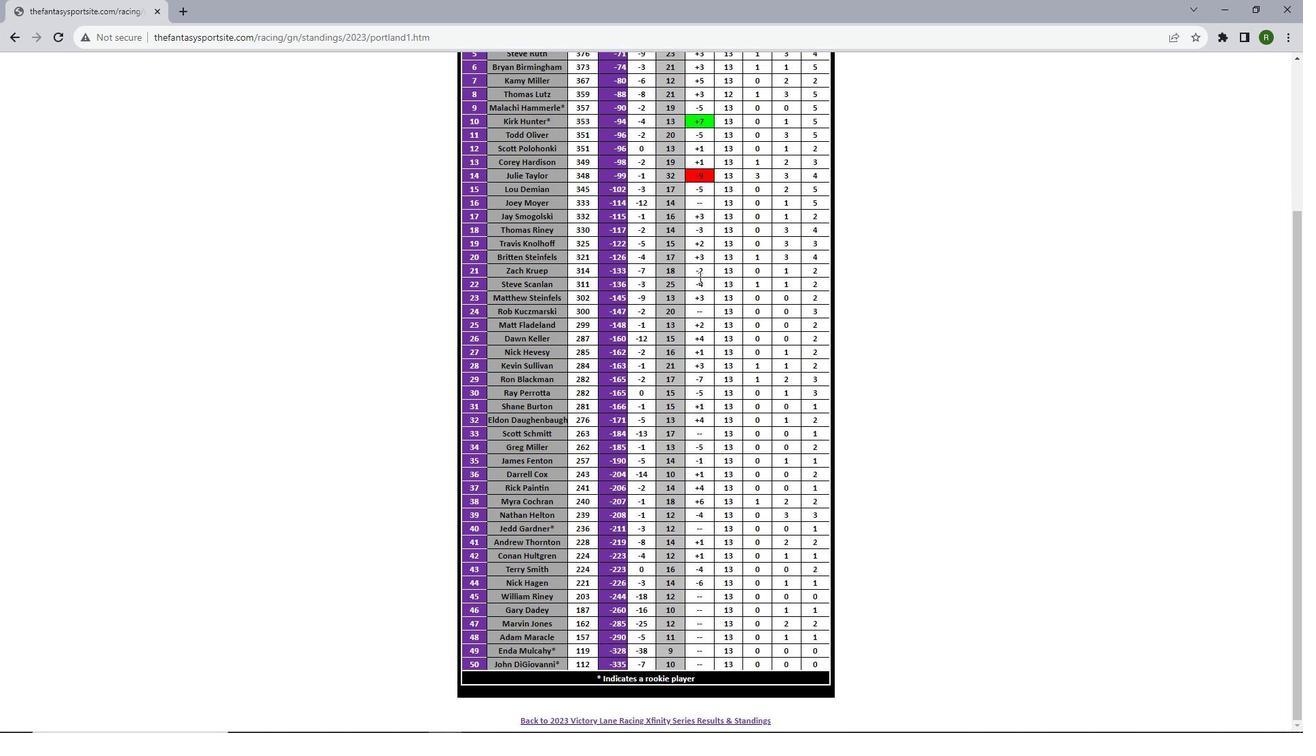 
